 Task: For heading Use Comic Sans MS with brown colour.  font size for heading24,  'Change the font style of data to'Comic Sans MS and font size to 16,  Change the alignment of both headline & data to Align left In the sheet   Promote Sales log   book
Action: Mouse moved to (120, 151)
Screenshot: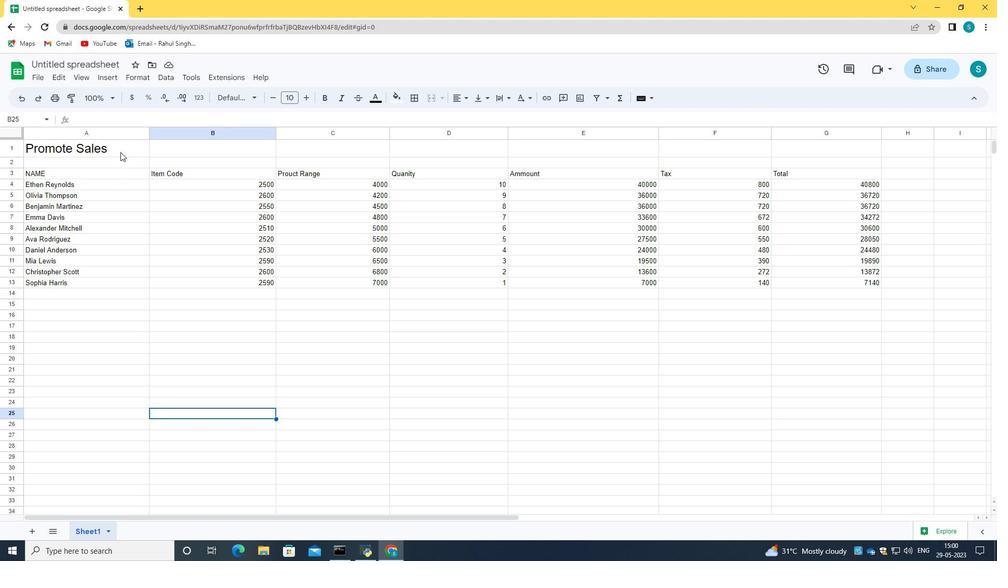 
Action: Mouse pressed left at (120, 151)
Screenshot: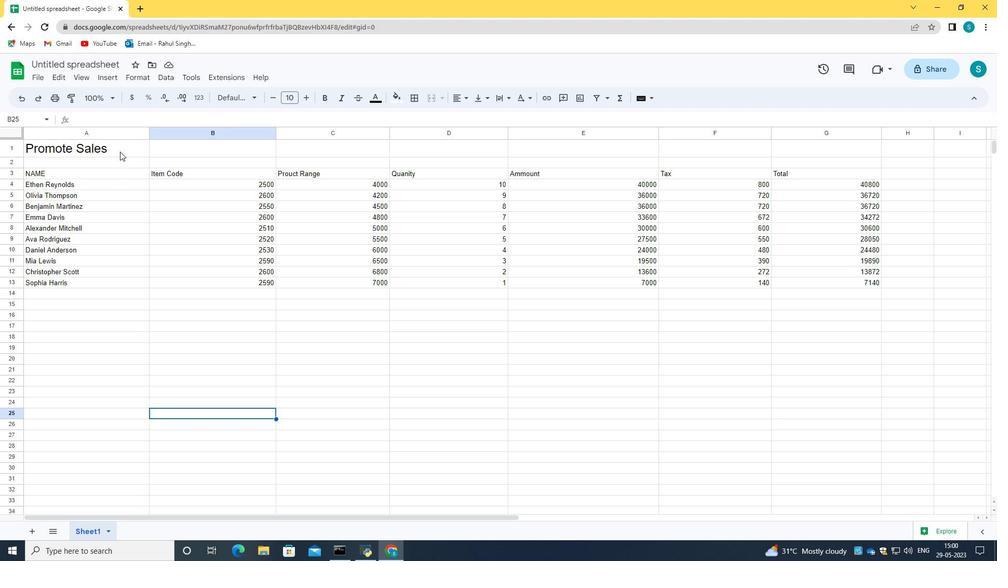 
Action: Mouse moved to (117, 151)
Screenshot: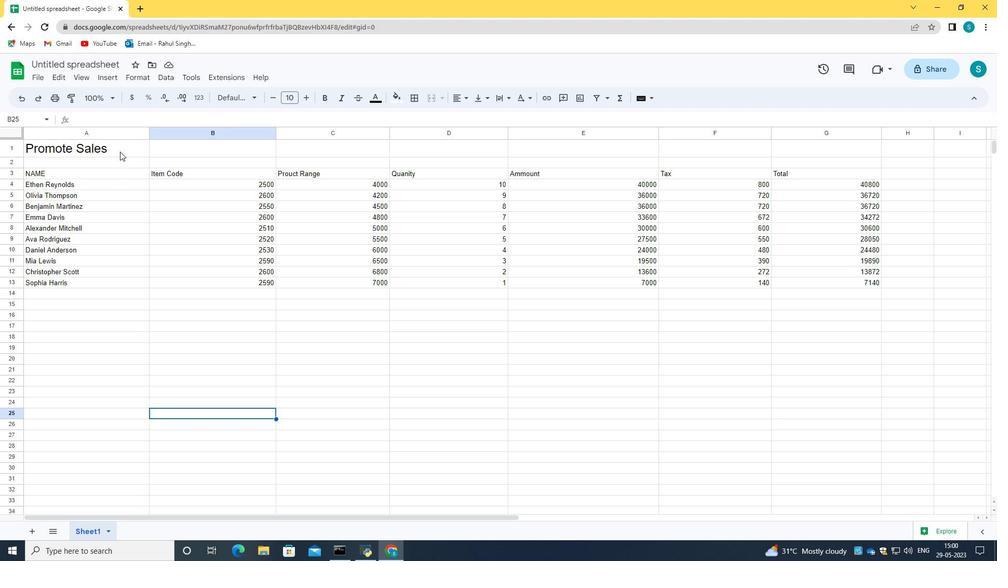 
Action: Mouse pressed left at (117, 151)
Screenshot: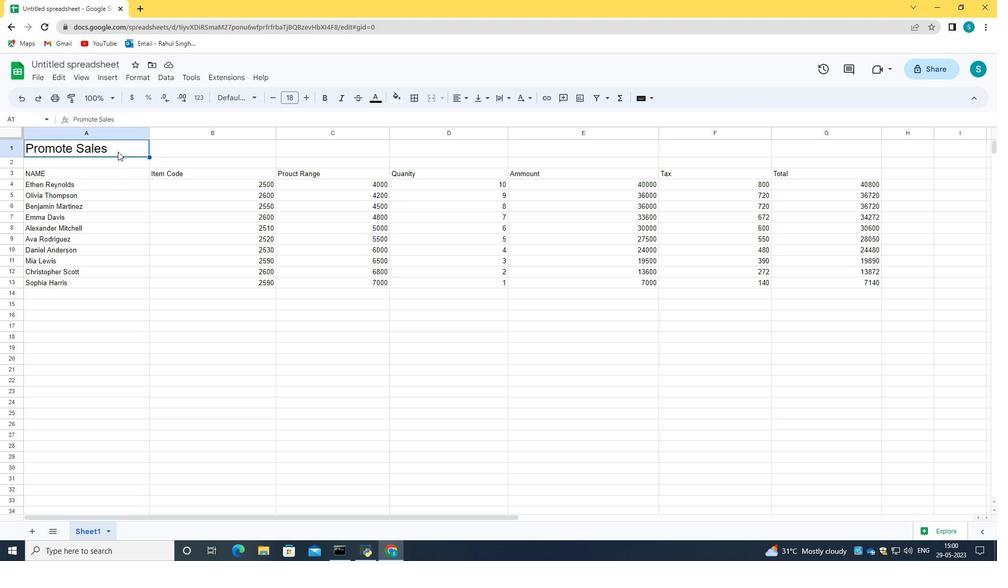 
Action: Mouse moved to (113, 151)
Screenshot: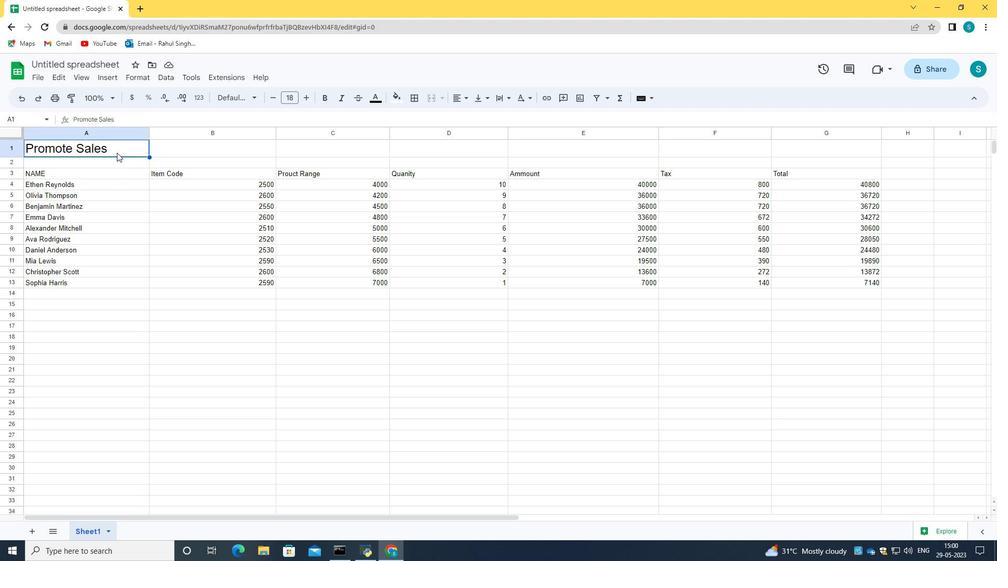 
Action: Mouse pressed left at (113, 151)
Screenshot: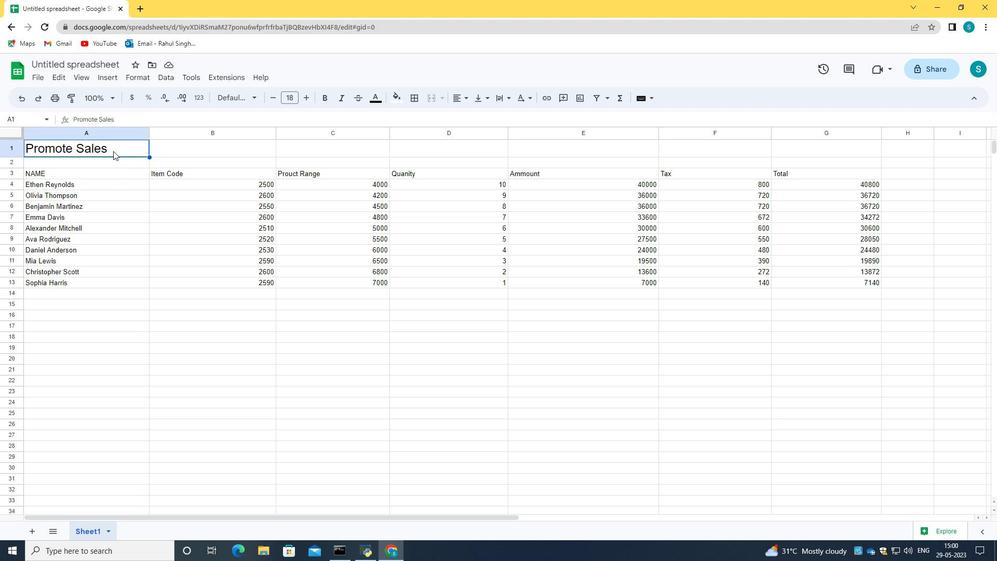 
Action: Mouse moved to (109, 146)
Screenshot: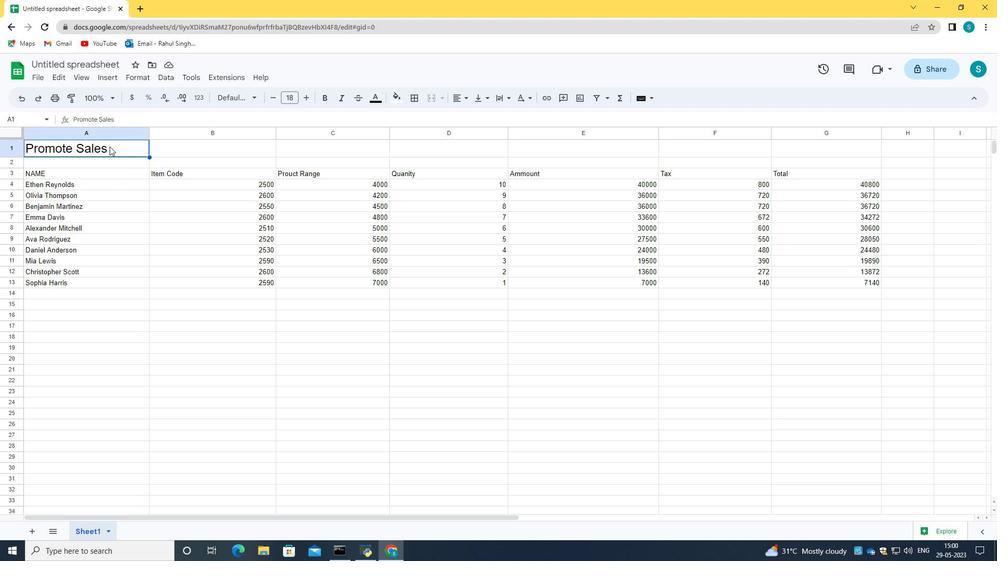 
Action: Mouse pressed left at (109, 146)
Screenshot: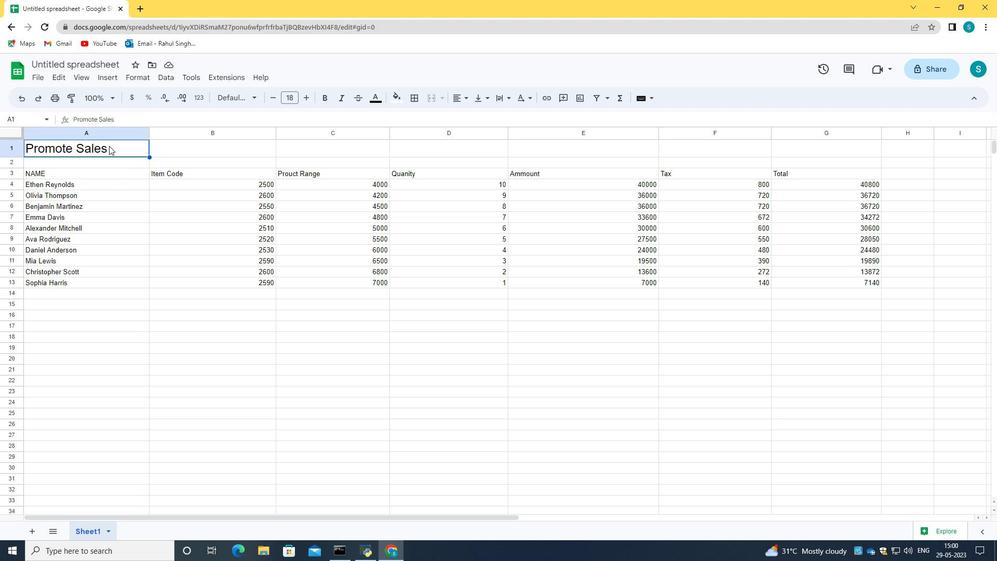 
Action: Mouse moved to (110, 152)
Screenshot: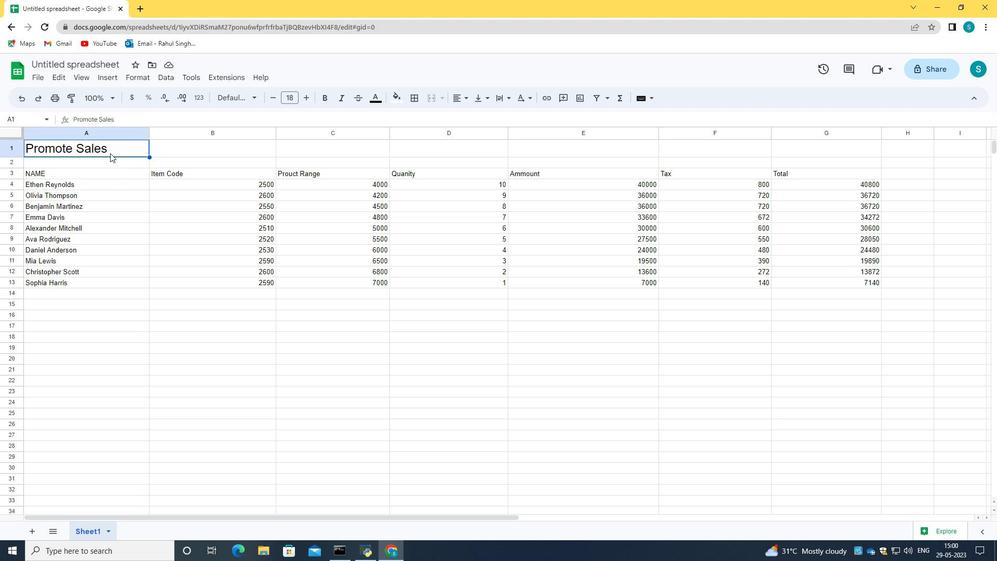 
Action: Mouse pressed left at (110, 152)
Screenshot: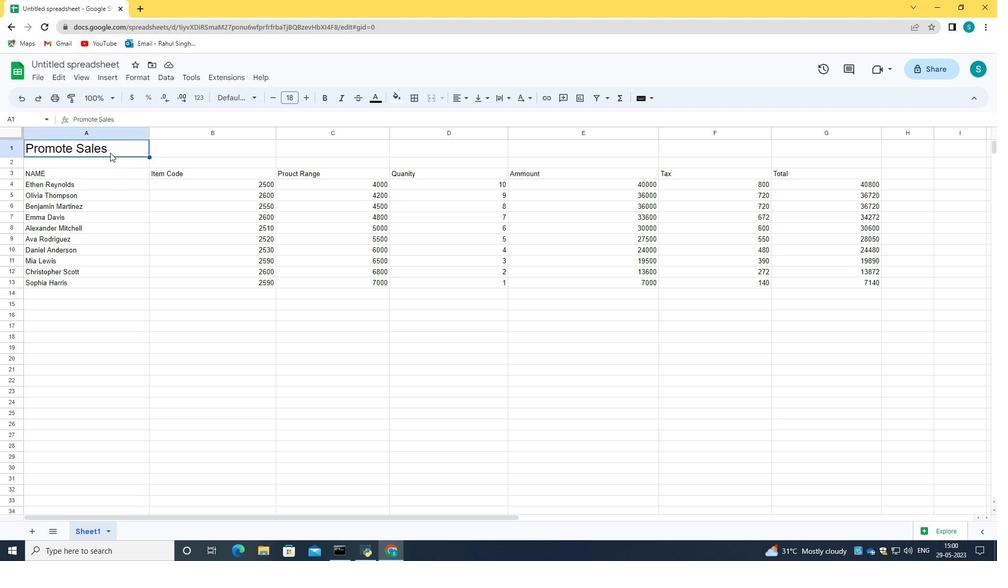 
Action: Mouse moved to (107, 149)
Screenshot: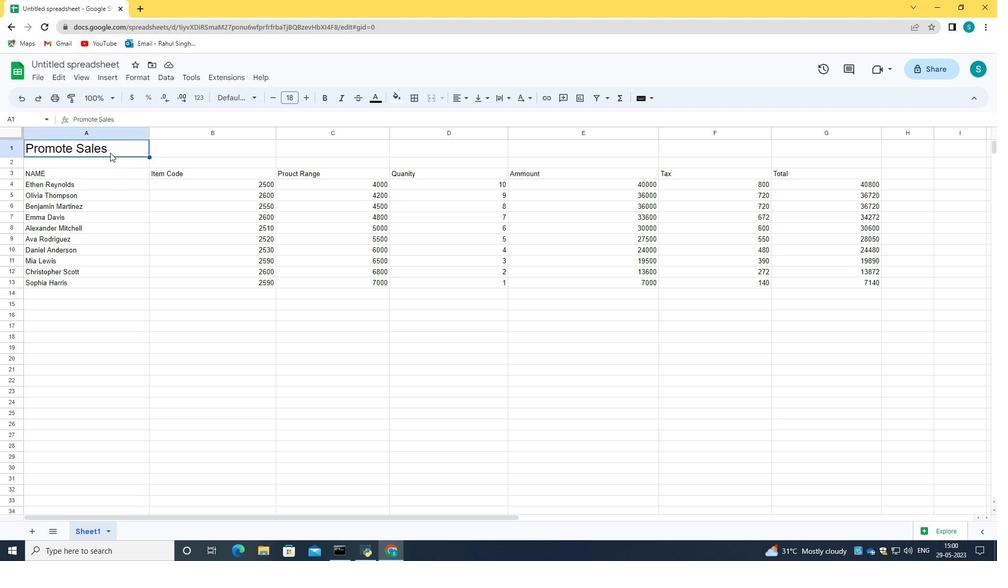 
Action: Mouse pressed left at (107, 149)
Screenshot: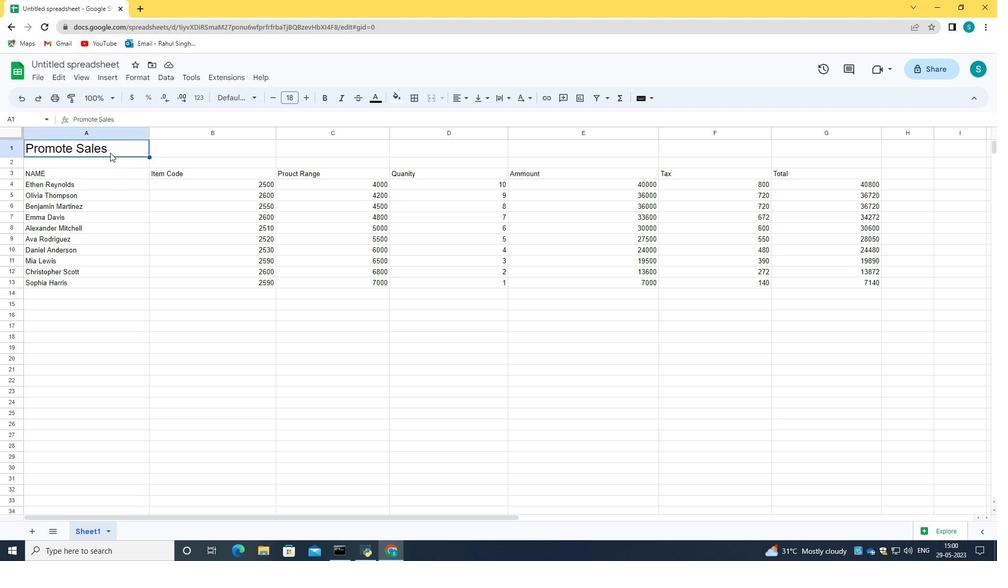 
Action: Mouse moved to (108, 148)
Screenshot: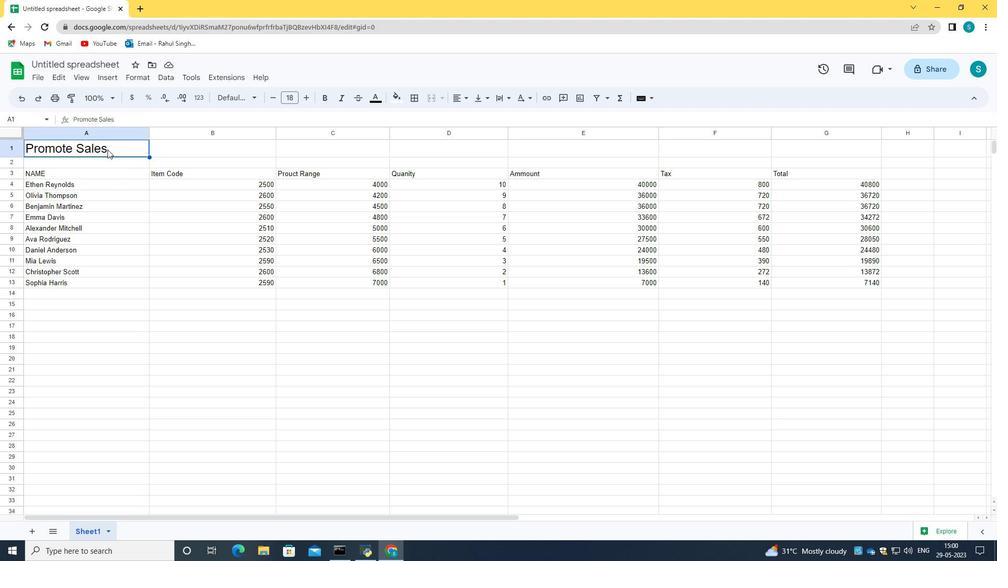 
Action: Mouse pressed left at (108, 148)
Screenshot: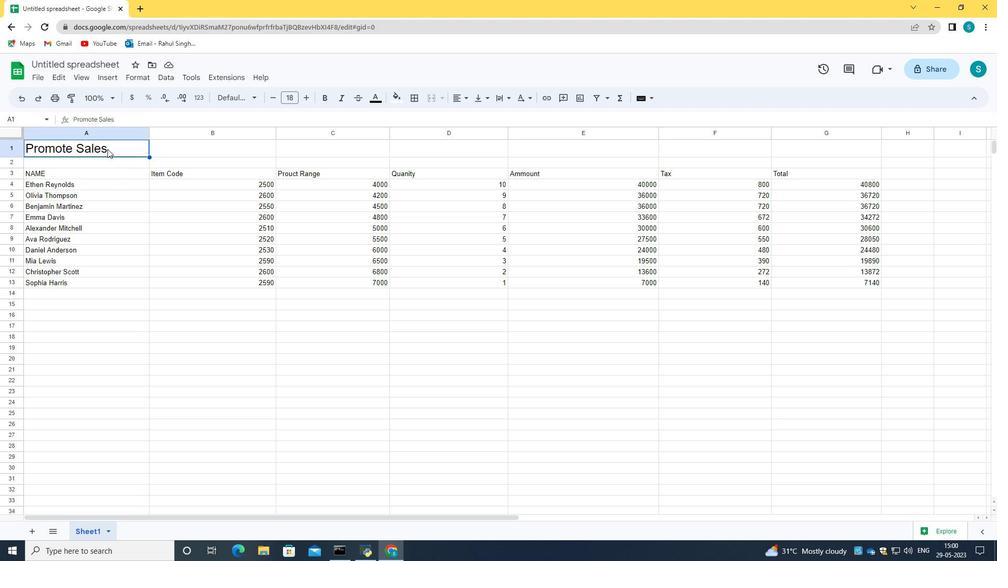 
Action: Mouse moved to (113, 148)
Screenshot: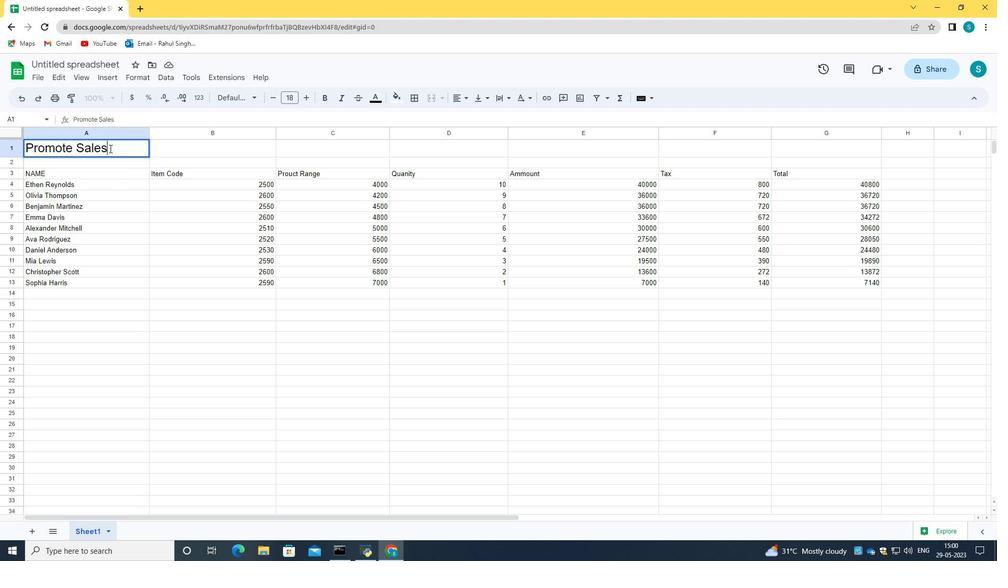 
Action: Mouse pressed left at (113, 148)
Screenshot: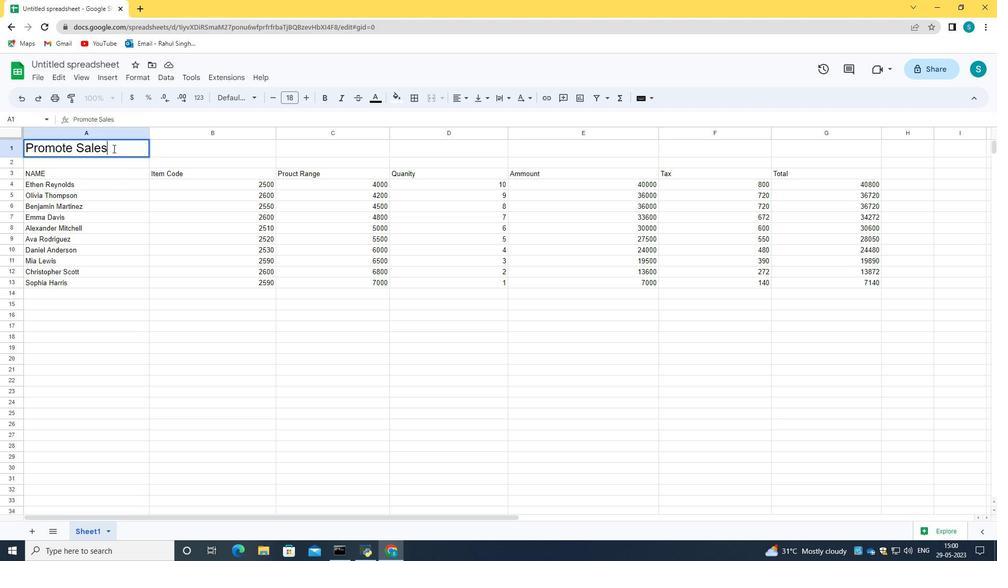 
Action: Mouse moved to (237, 94)
Screenshot: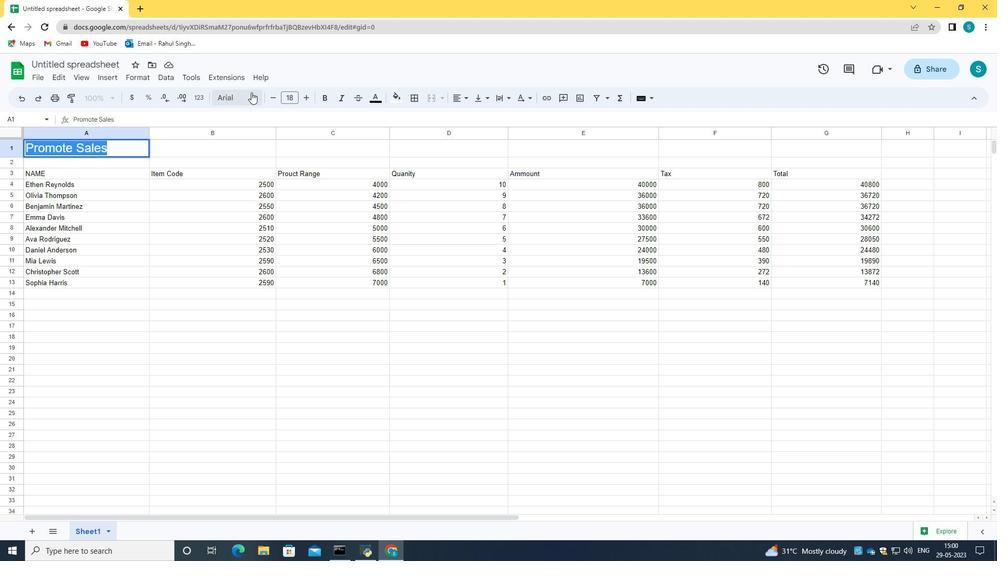 
Action: Mouse pressed left at (237, 94)
Screenshot: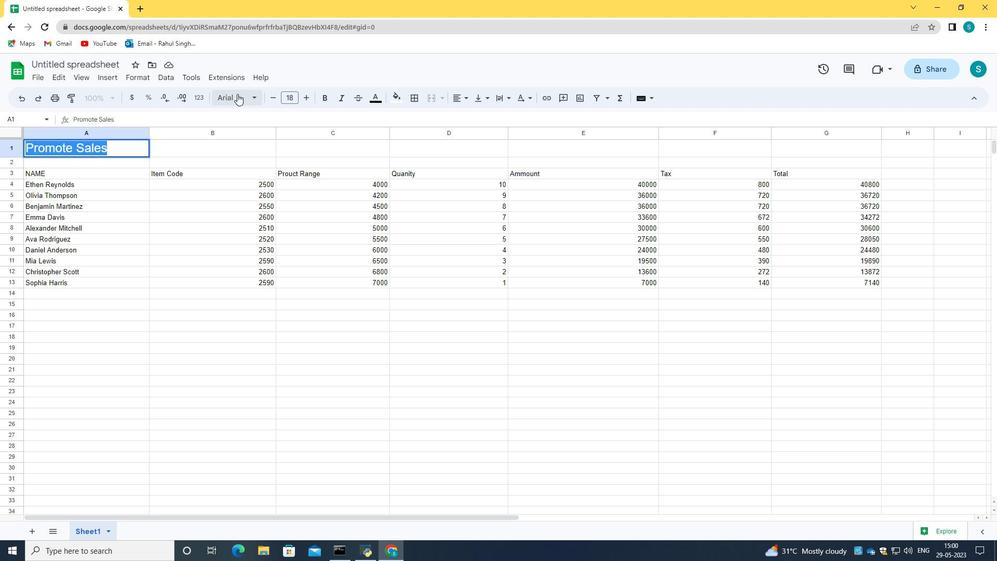 
Action: Mouse moved to (256, 327)
Screenshot: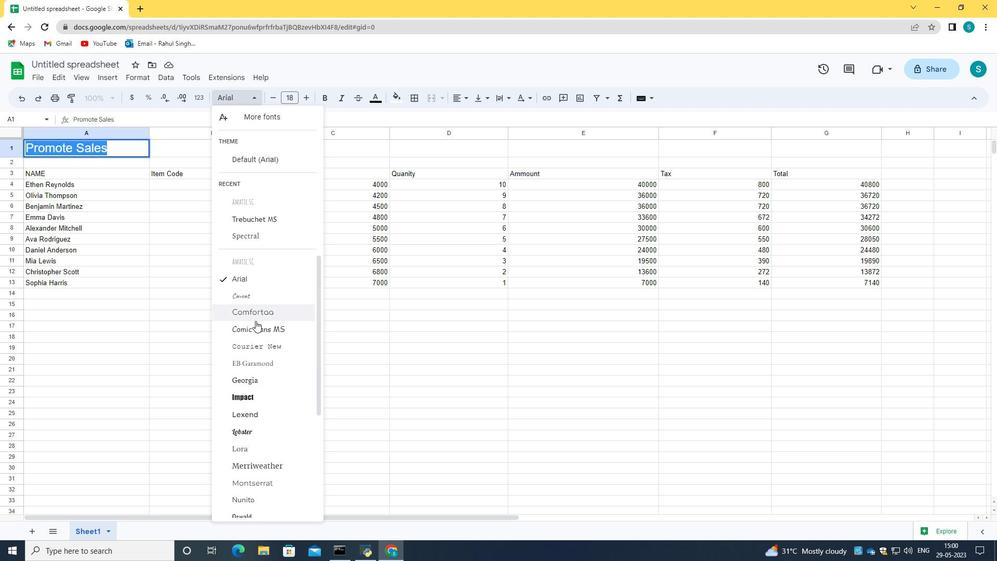 
Action: Mouse pressed left at (256, 327)
Screenshot: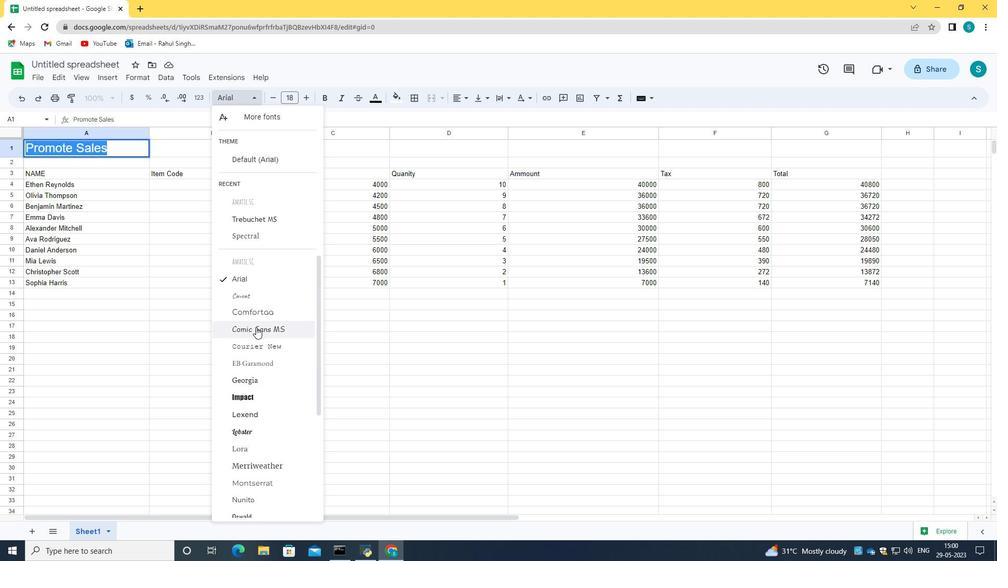 
Action: Mouse moved to (374, 103)
Screenshot: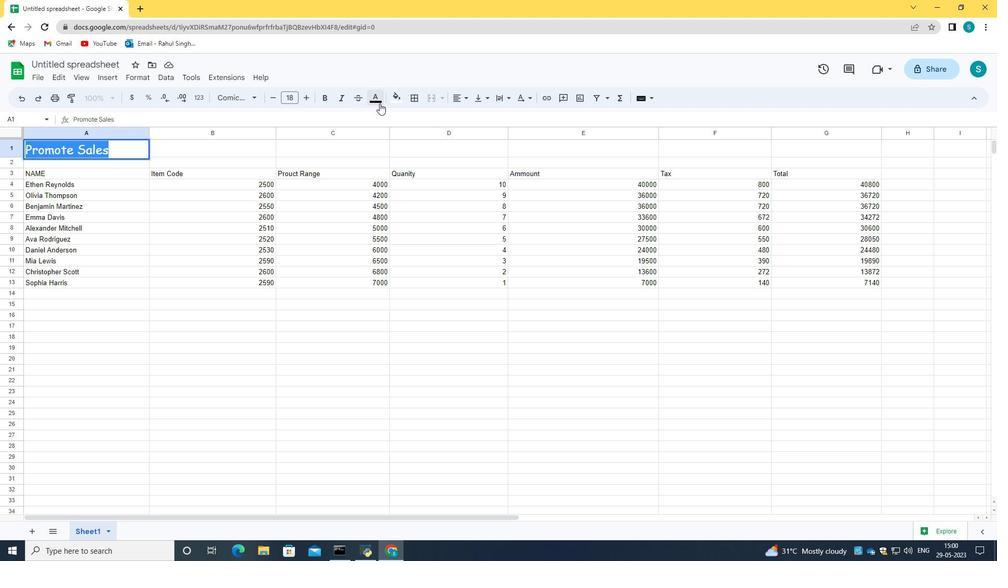 
Action: Mouse pressed left at (374, 103)
Screenshot: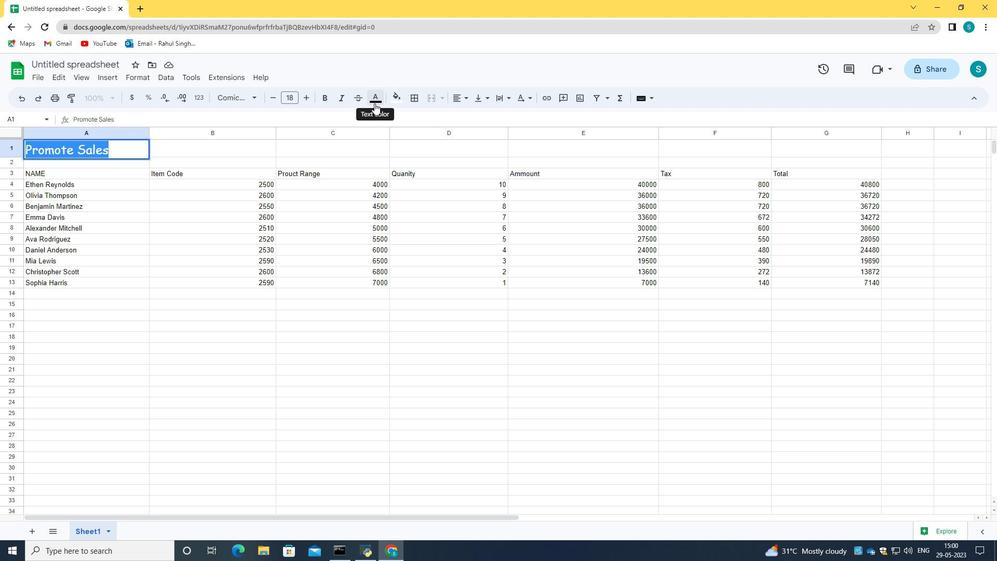 
Action: Mouse moved to (395, 267)
Screenshot: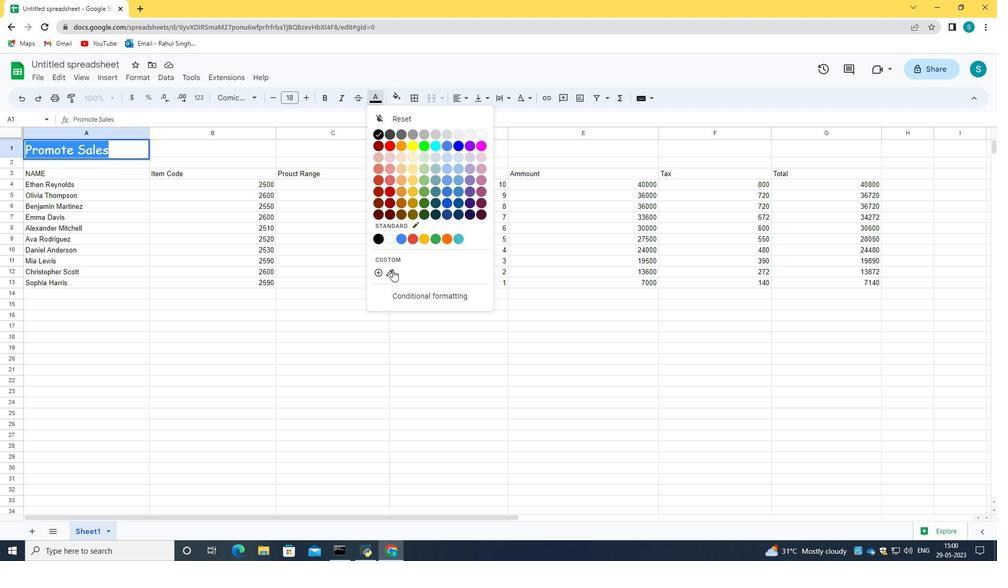 
Action: Mouse pressed left at (395, 267)
Screenshot: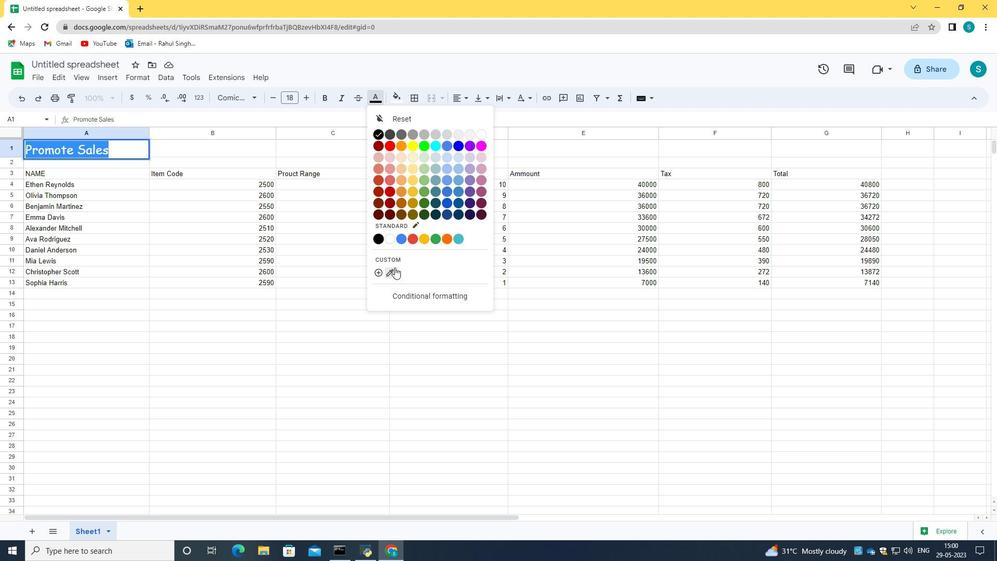 
Action: Mouse moved to (382, 101)
Screenshot: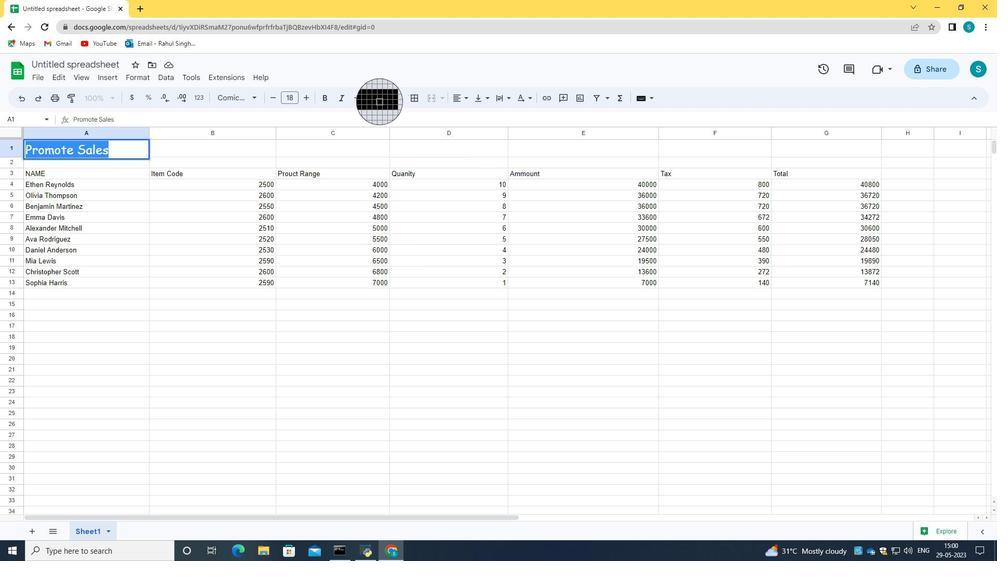 
Action: Mouse pressed left at (382, 101)
Screenshot: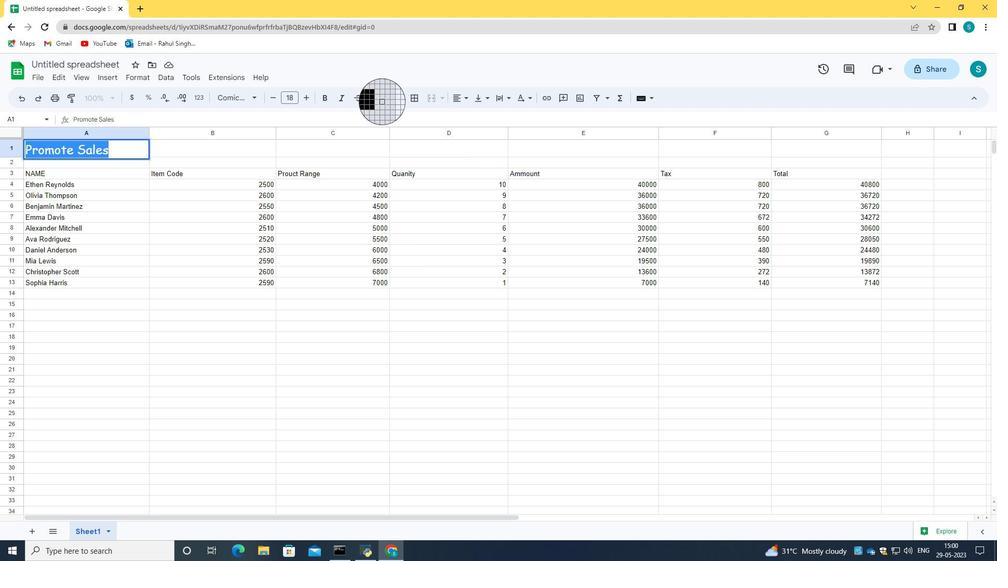 
Action: Mouse moved to (376, 99)
Screenshot: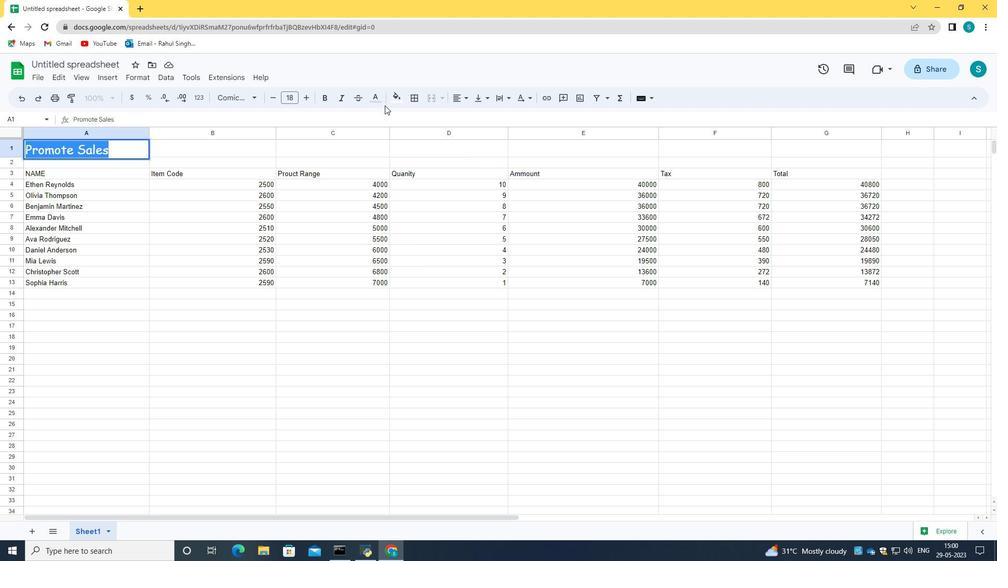
Action: Mouse pressed left at (376, 99)
Screenshot: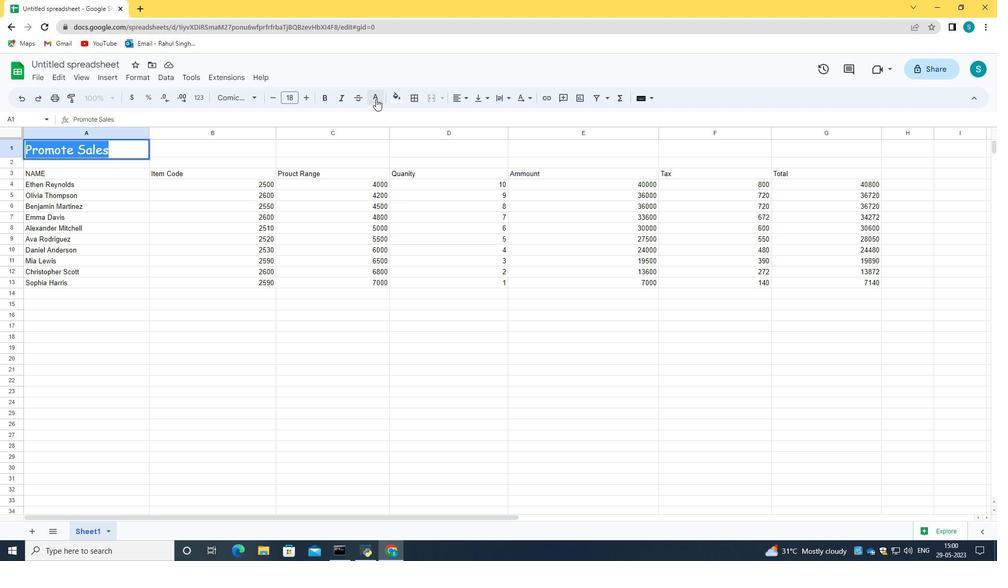 
Action: Mouse moved to (414, 225)
Screenshot: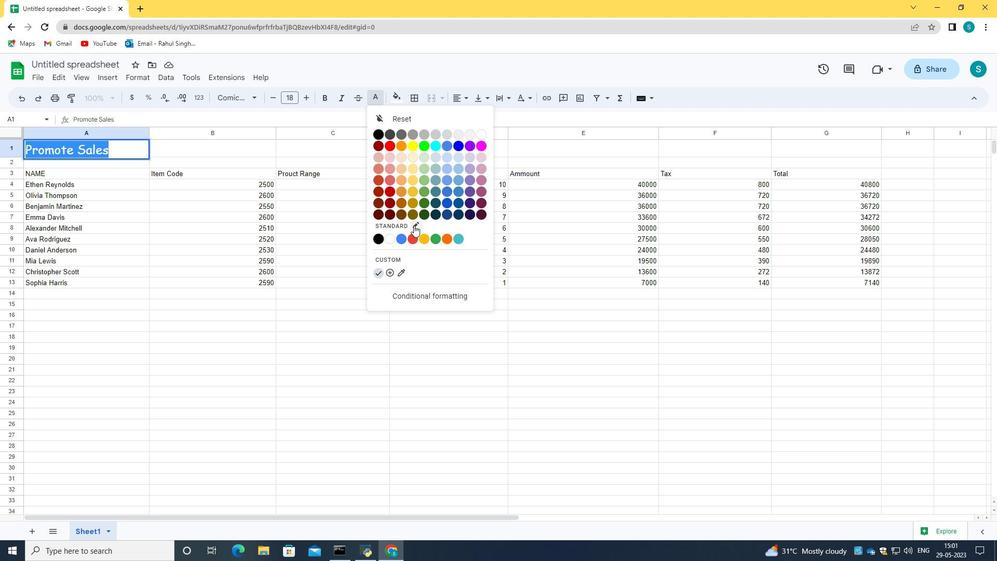 
Action: Mouse pressed left at (414, 225)
Screenshot: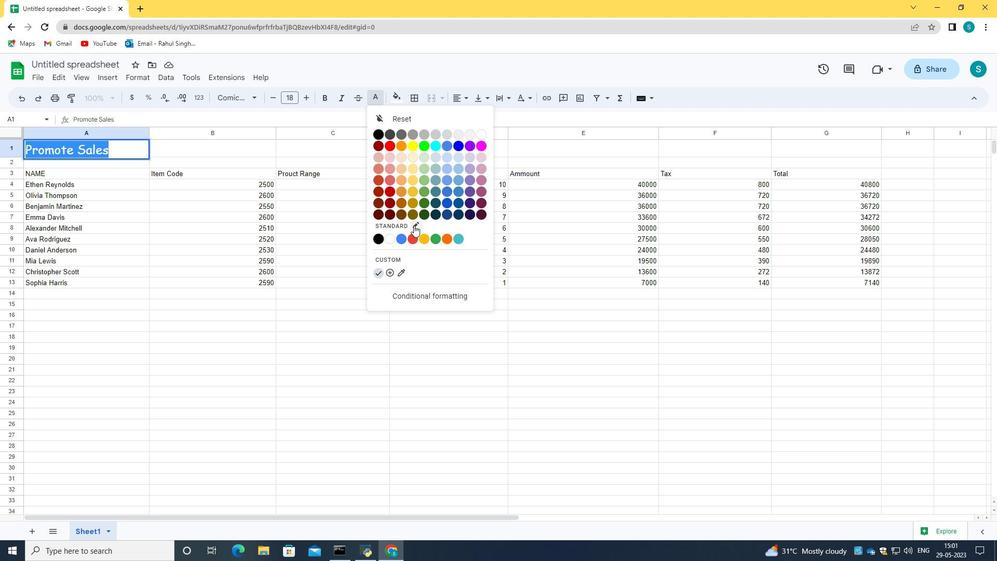 
Action: Mouse moved to (372, 98)
Screenshot: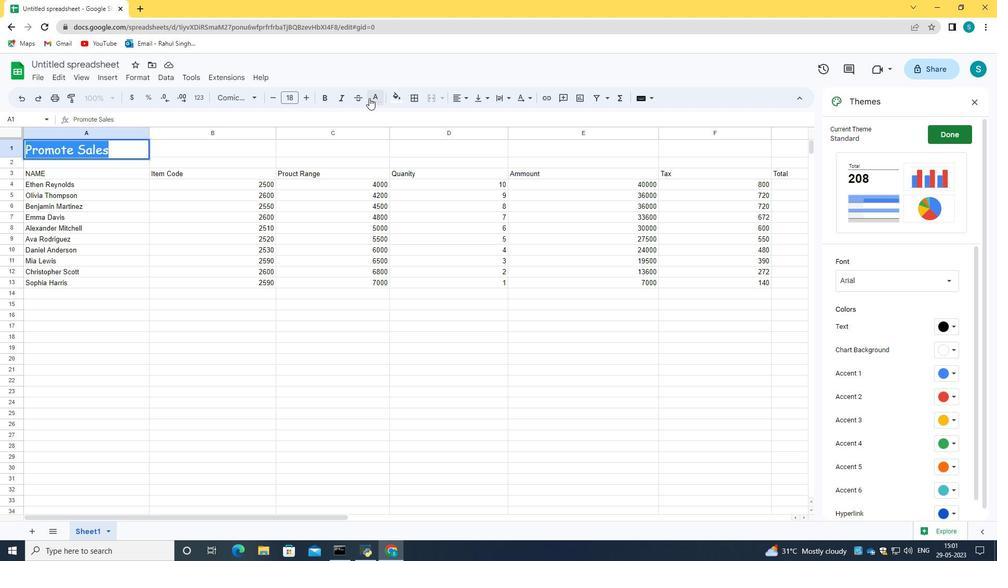
Action: Mouse pressed left at (372, 98)
Screenshot: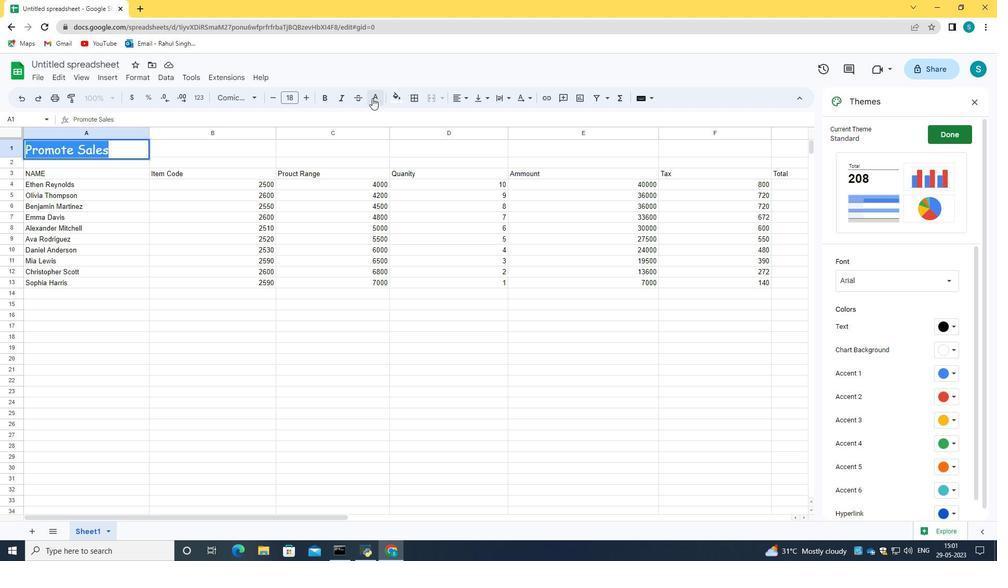 
Action: Mouse moved to (380, 146)
Screenshot: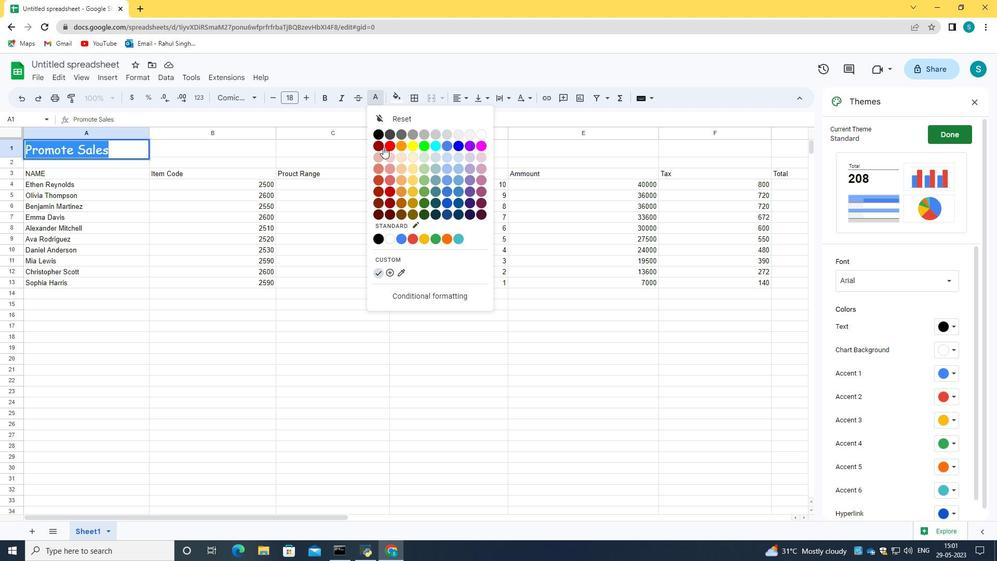 
Action: Mouse pressed left at (380, 146)
Screenshot: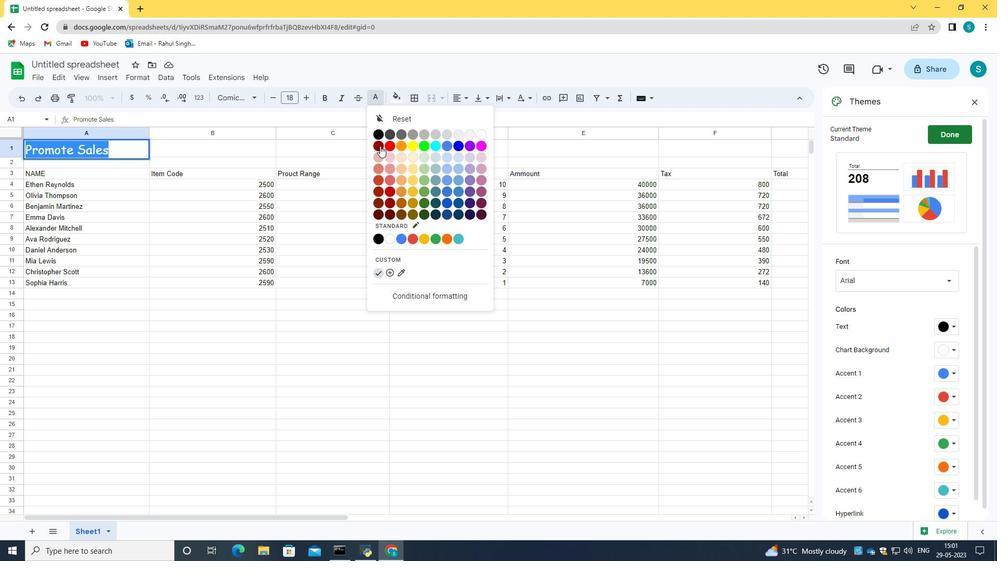 
Action: Mouse moved to (261, 154)
Screenshot: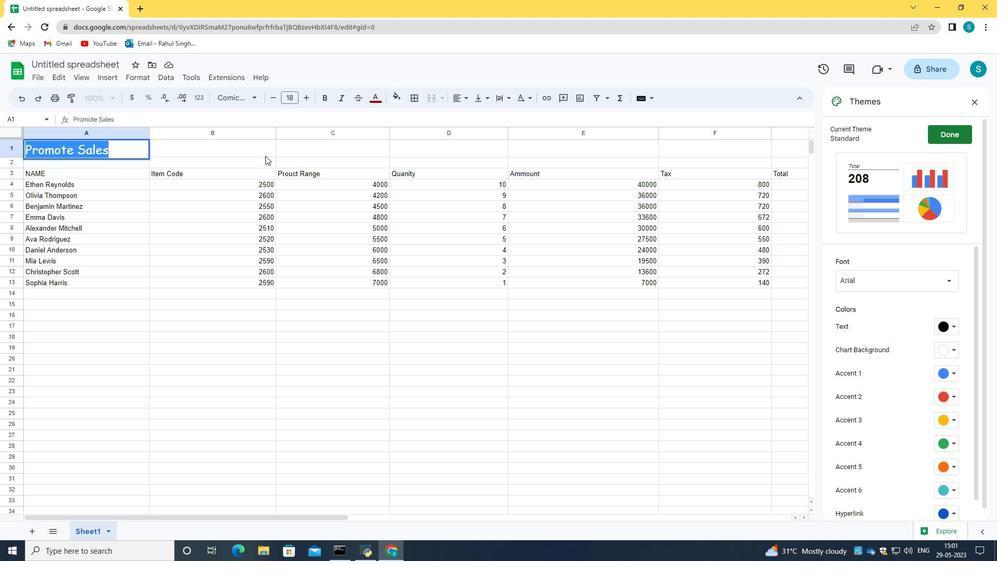 
Action: Mouse pressed left at (261, 154)
Screenshot: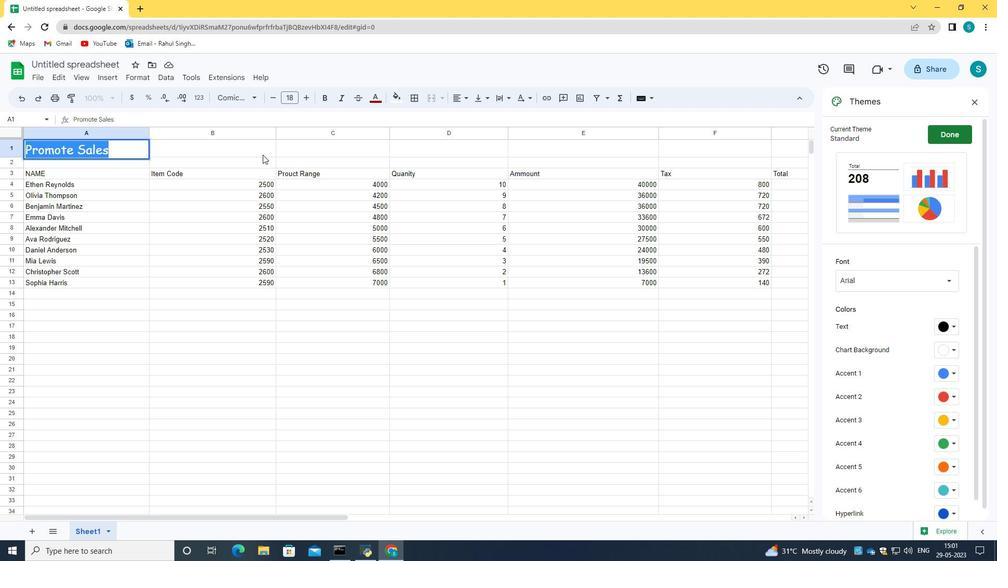 
Action: Mouse moved to (122, 148)
Screenshot: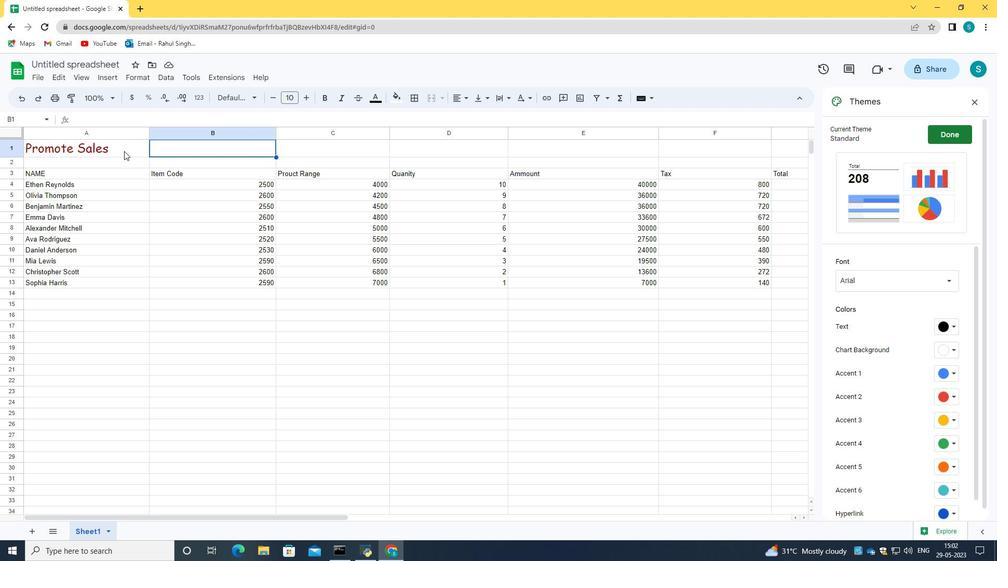 
Action: Mouse pressed left at (122, 148)
Screenshot: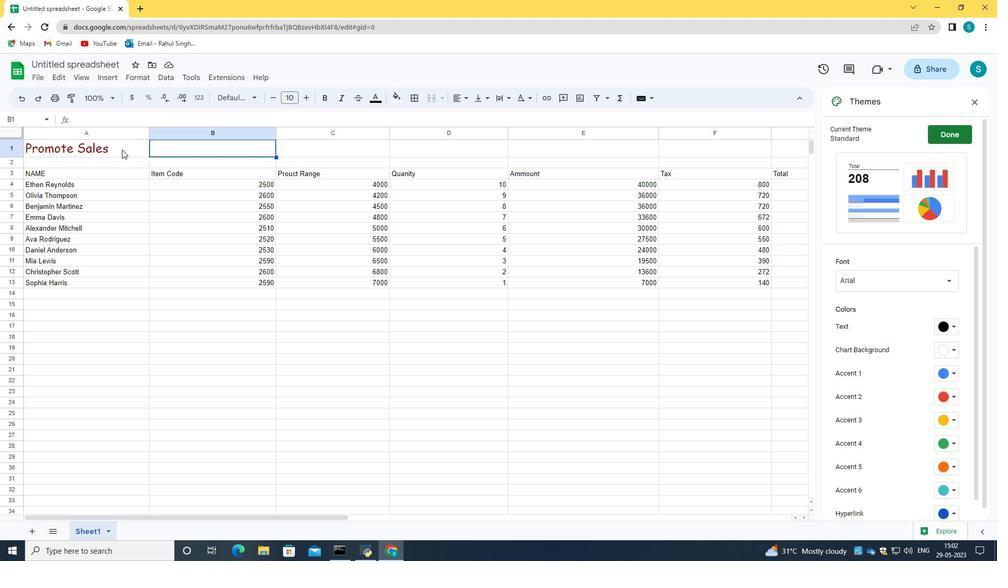 
Action: Mouse pressed left at (122, 148)
Screenshot: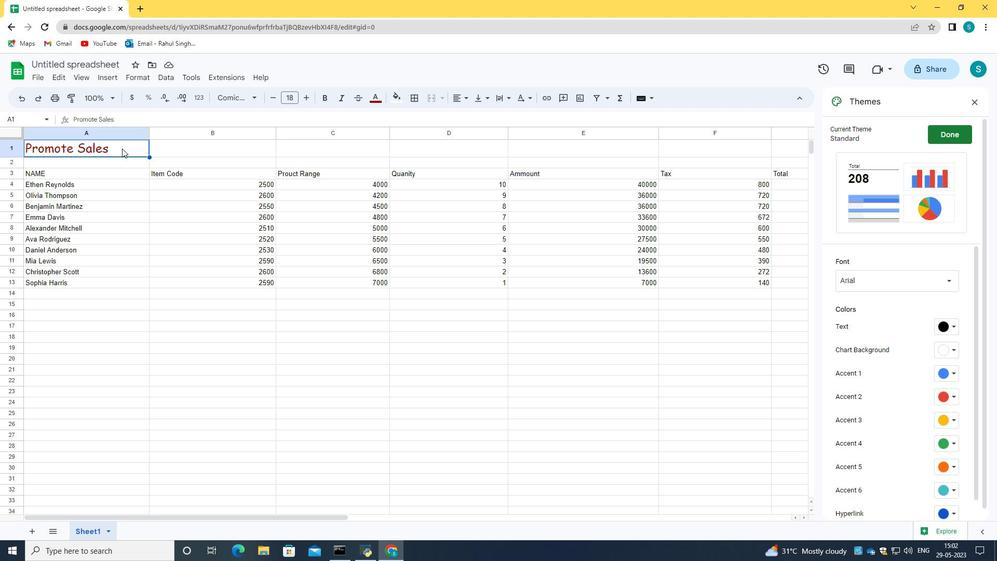 
Action: Mouse moved to (122, 148)
Screenshot: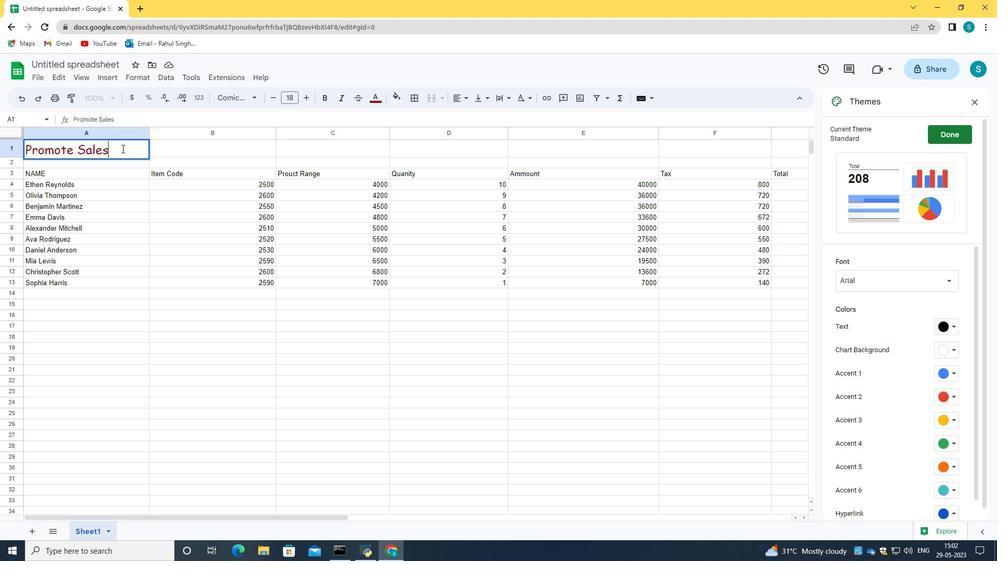 
Action: Mouse pressed left at (122, 148)
Screenshot: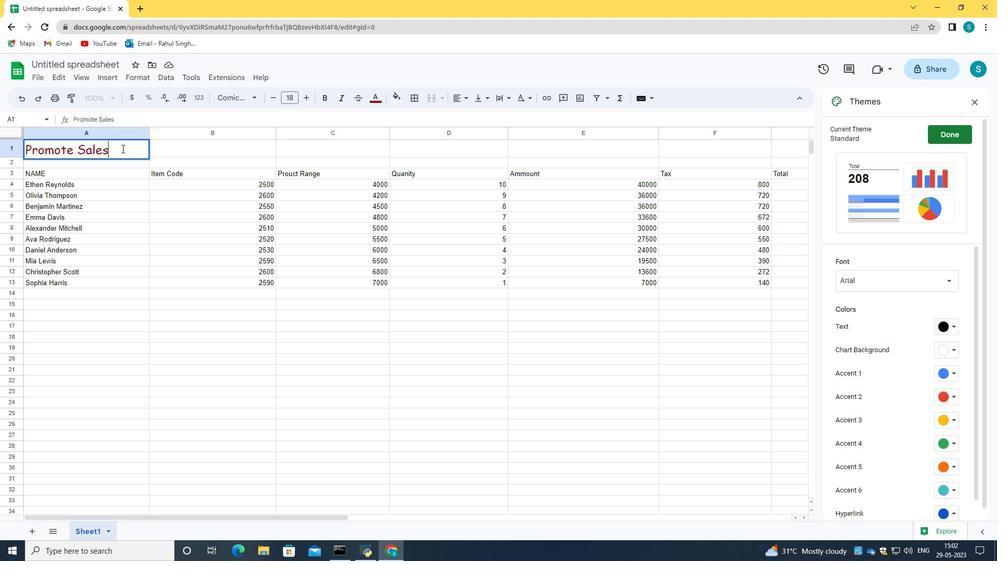 
Action: Mouse moved to (309, 95)
Screenshot: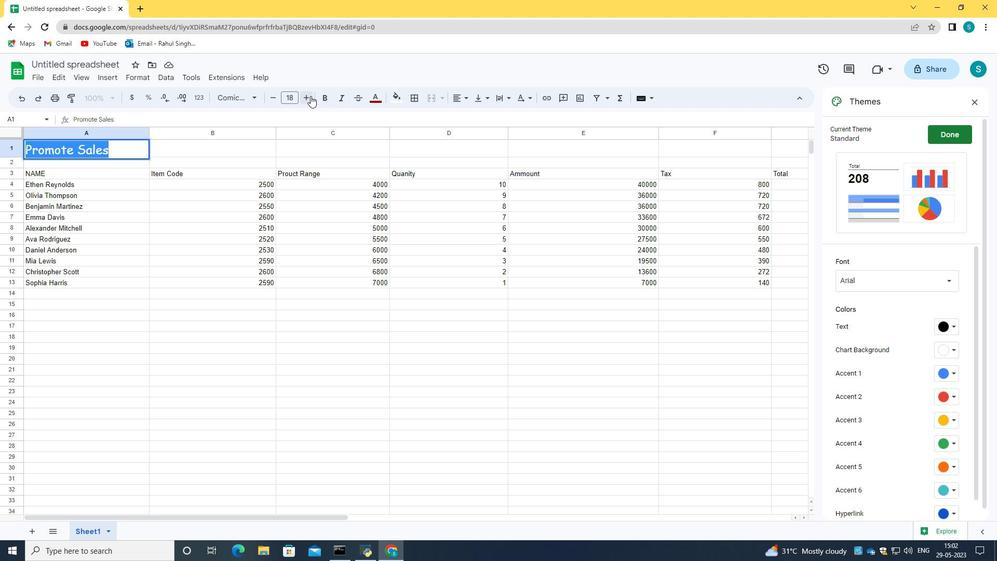 
Action: Mouse pressed left at (309, 95)
Screenshot: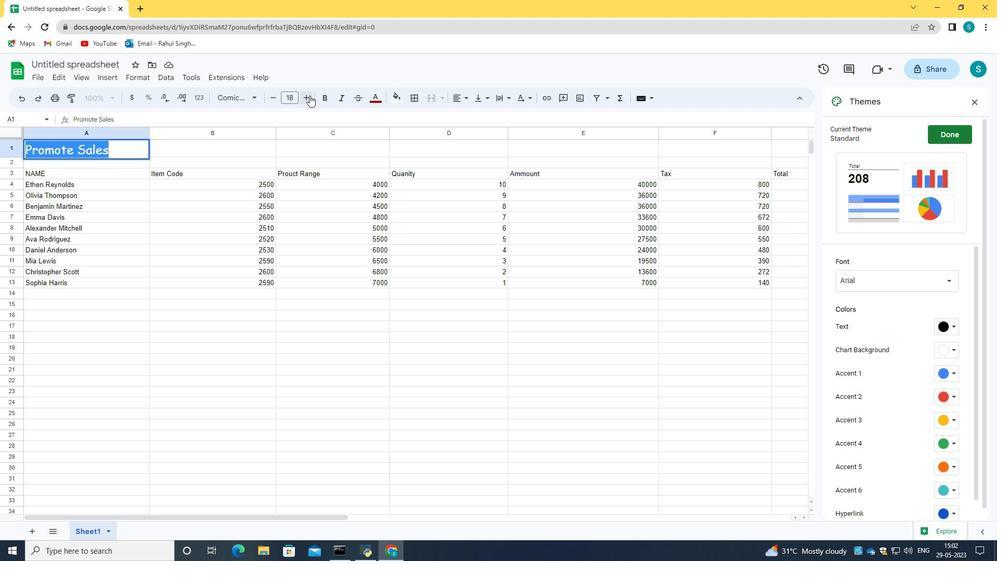 
Action: Mouse pressed left at (309, 95)
Screenshot: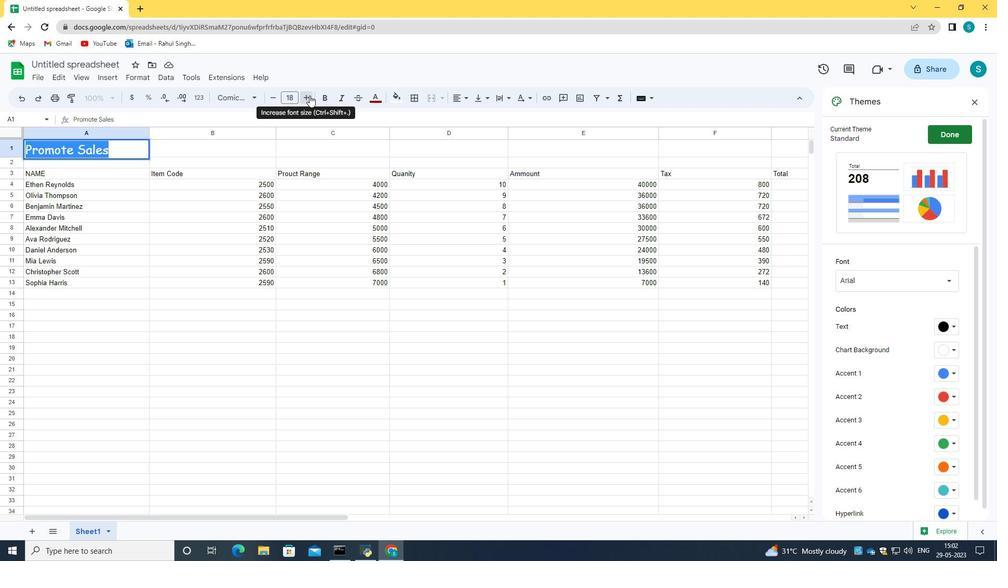 
Action: Mouse pressed left at (309, 95)
Screenshot: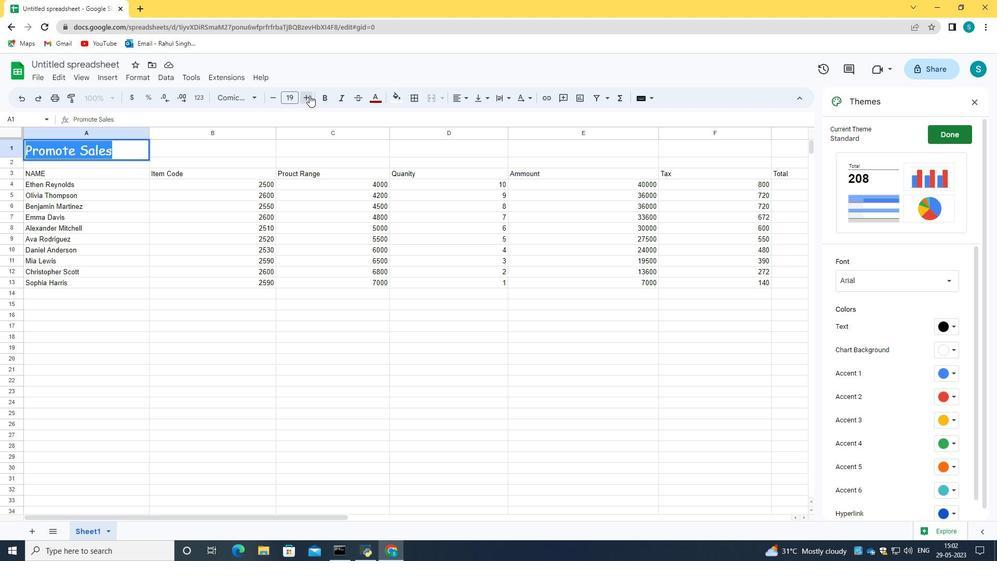 
Action: Mouse pressed left at (309, 95)
Screenshot: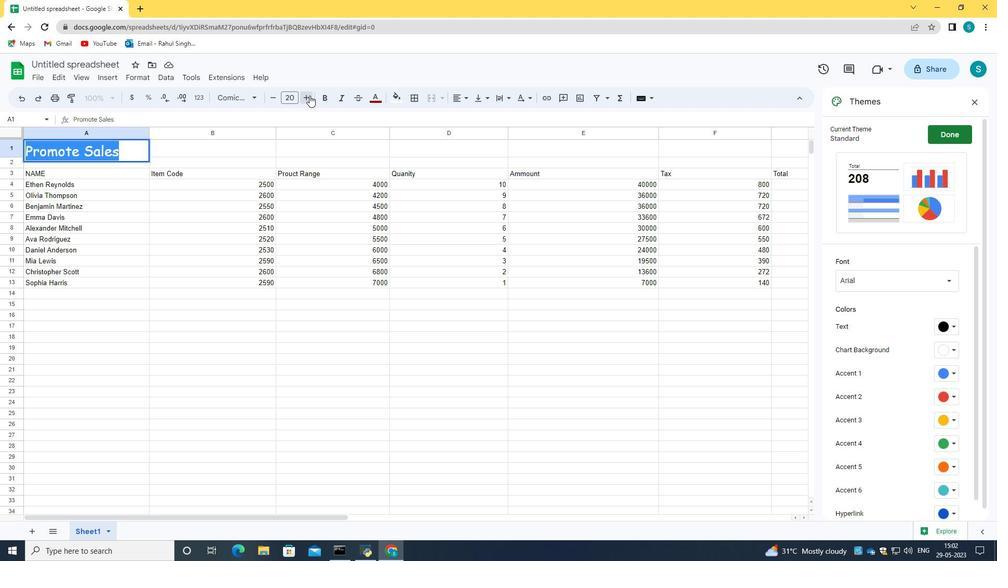 
Action: Mouse pressed left at (309, 95)
Screenshot: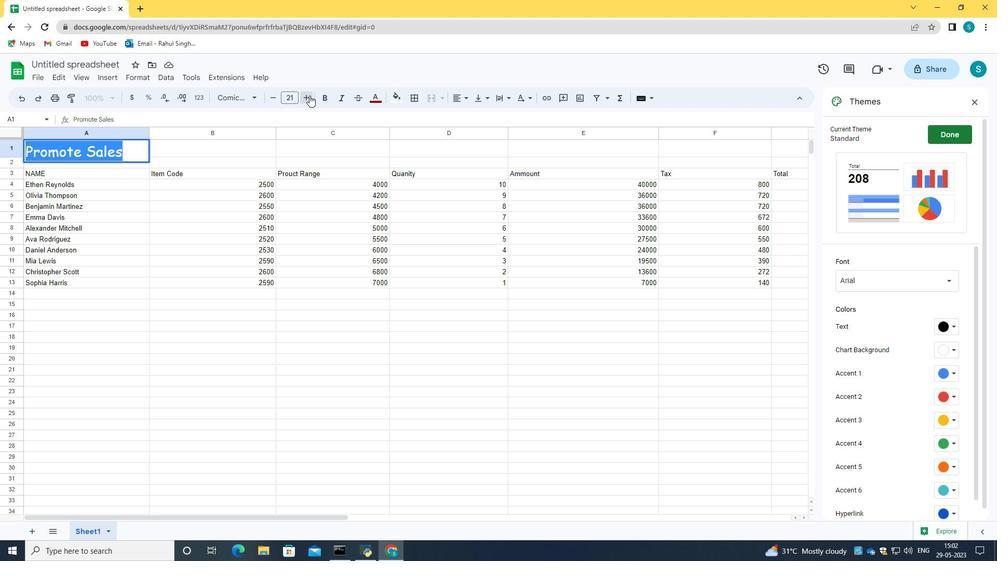 
Action: Mouse pressed left at (309, 95)
Screenshot: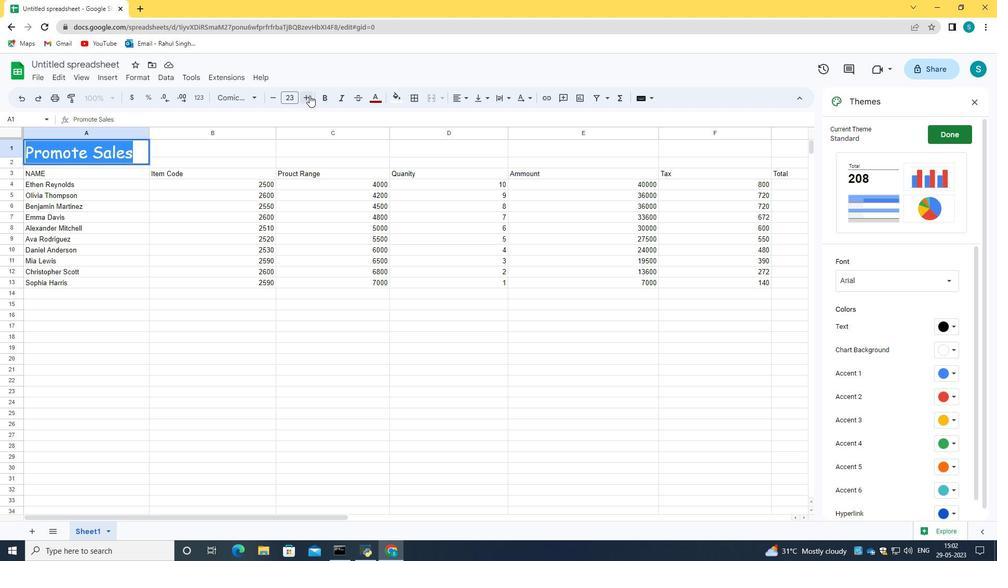
Action: Mouse moved to (79, 174)
Screenshot: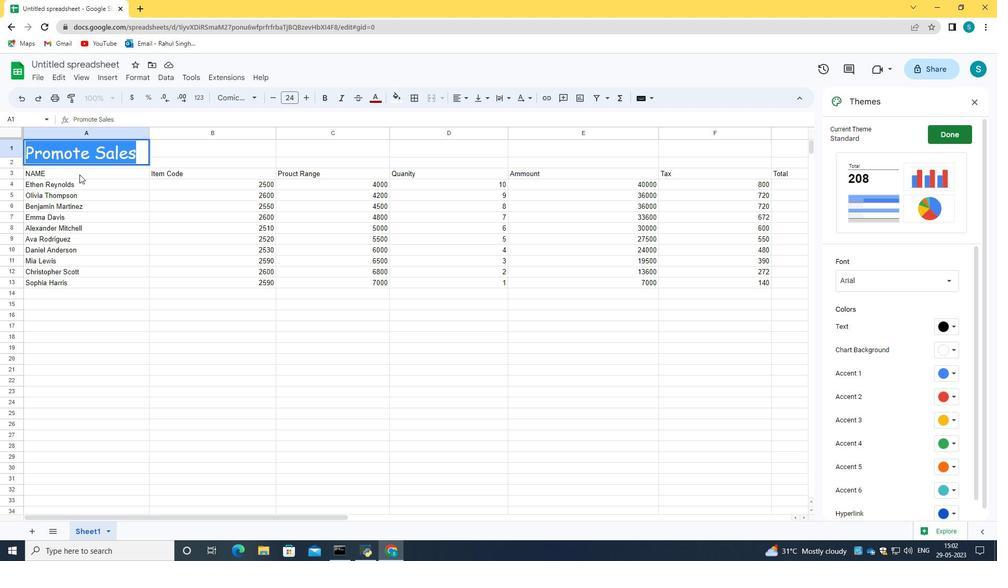 
Action: Mouse pressed left at (79, 174)
Screenshot: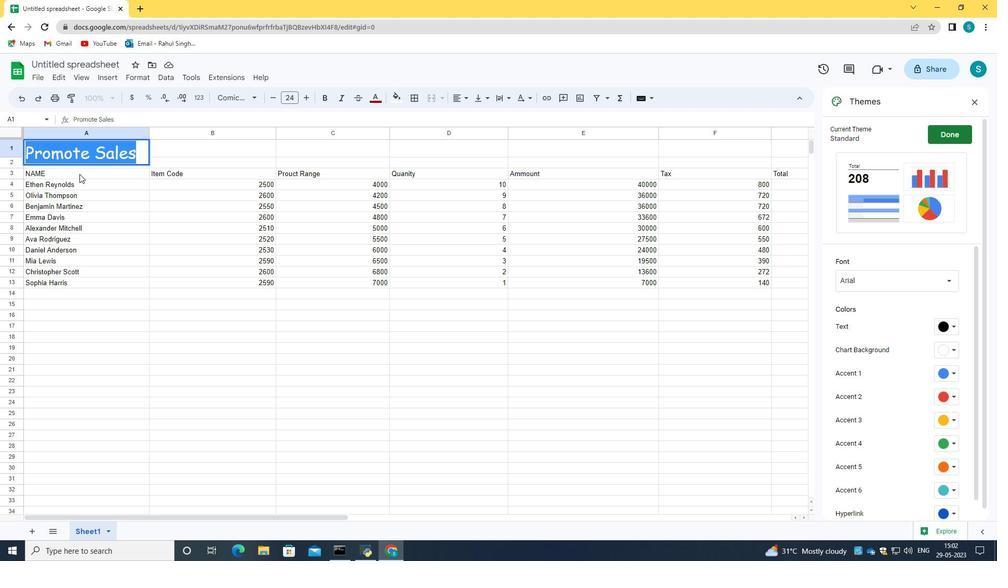 
Action: Mouse moved to (23, 174)
Screenshot: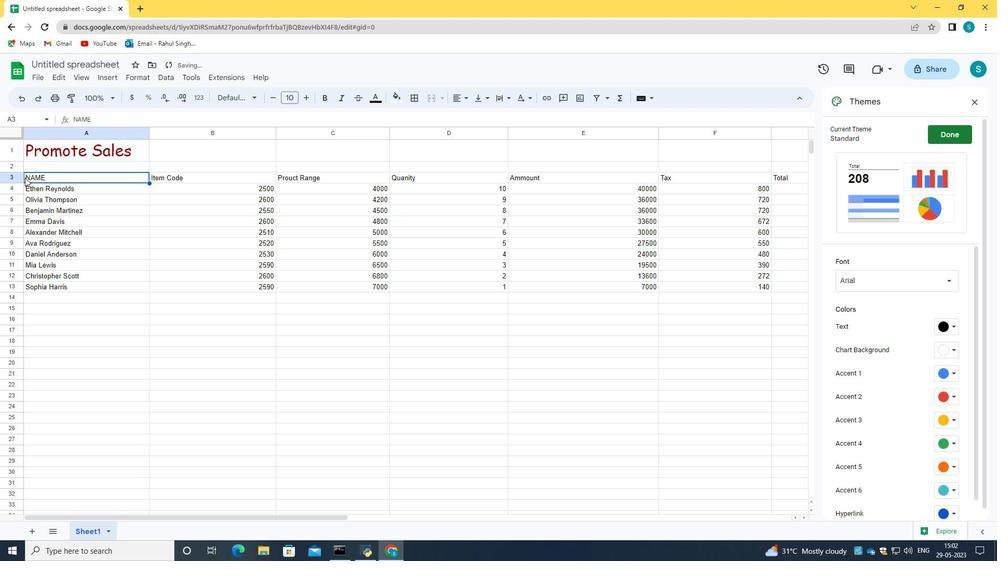 
Action: Mouse pressed left at (23, 174)
Screenshot: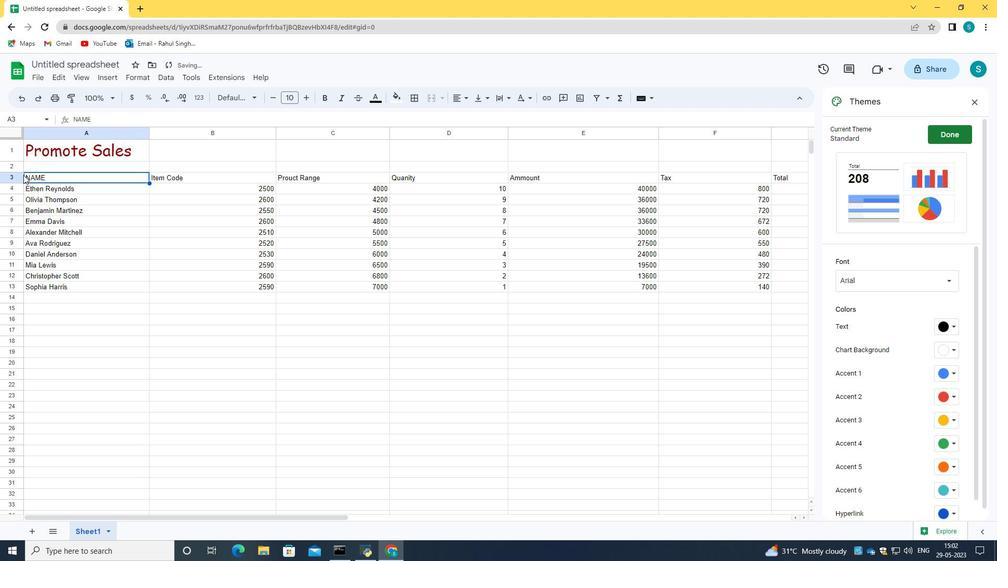 
Action: Mouse moved to (257, 100)
Screenshot: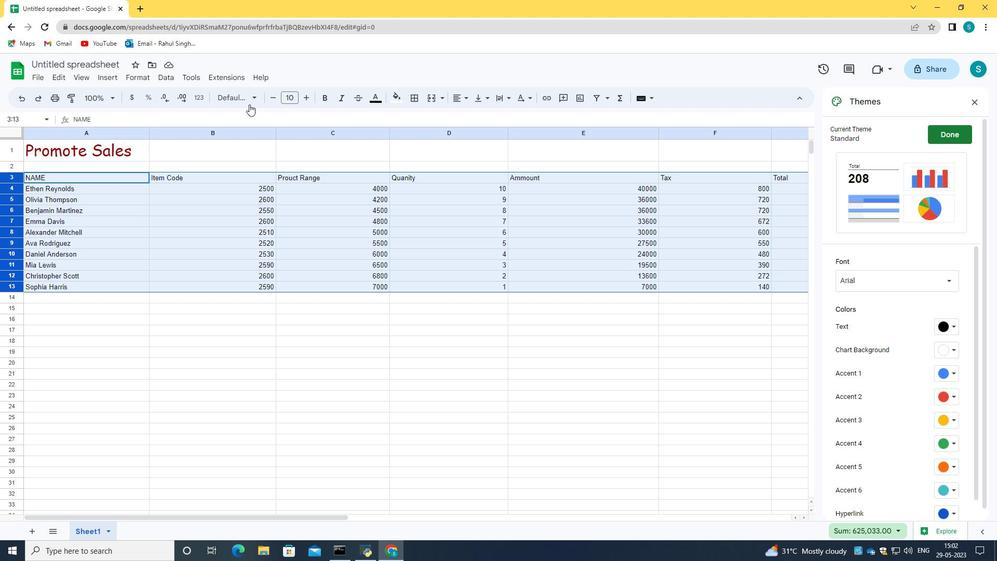 
Action: Mouse pressed left at (257, 100)
Screenshot: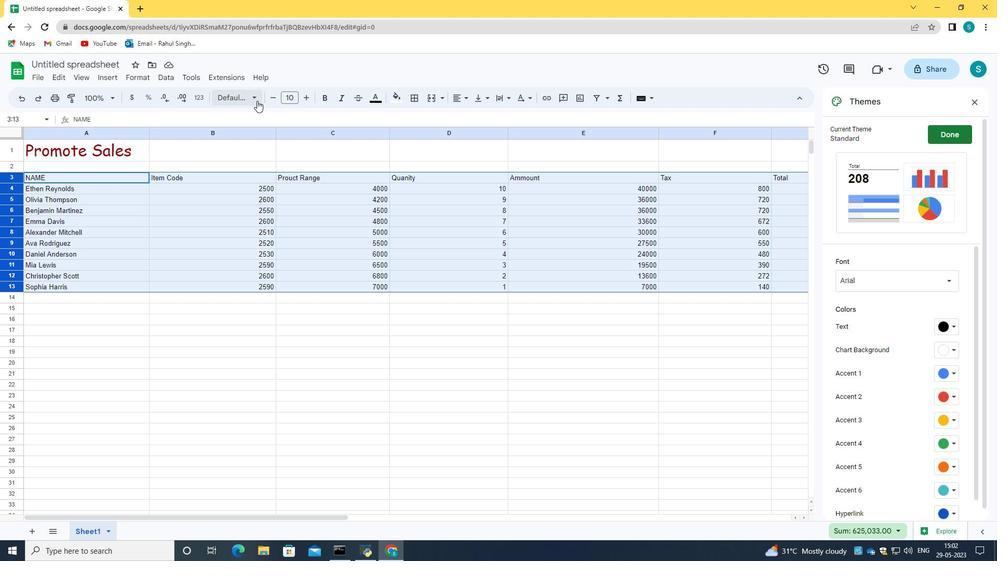 
Action: Mouse moved to (268, 205)
Screenshot: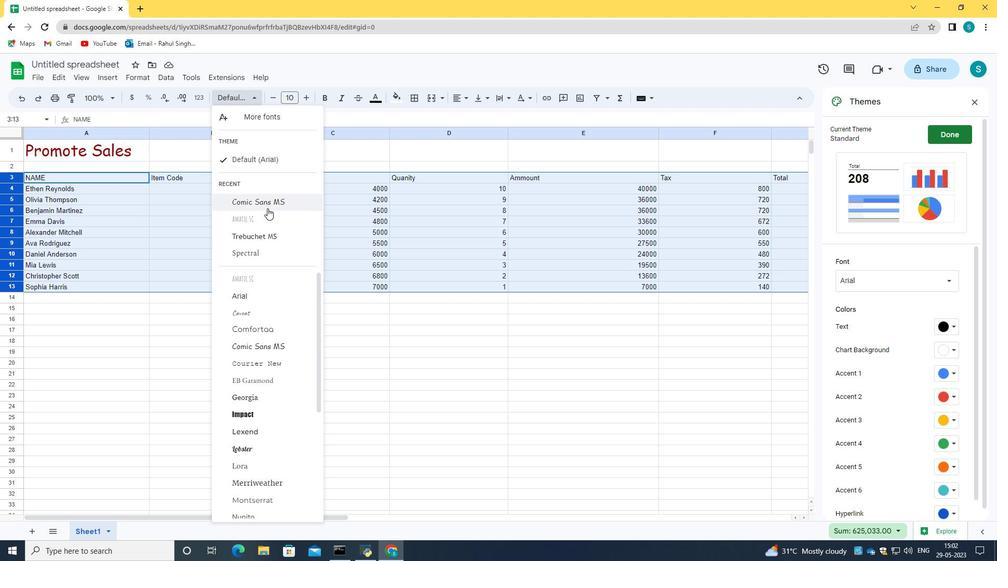 
Action: Mouse pressed left at (268, 205)
Screenshot: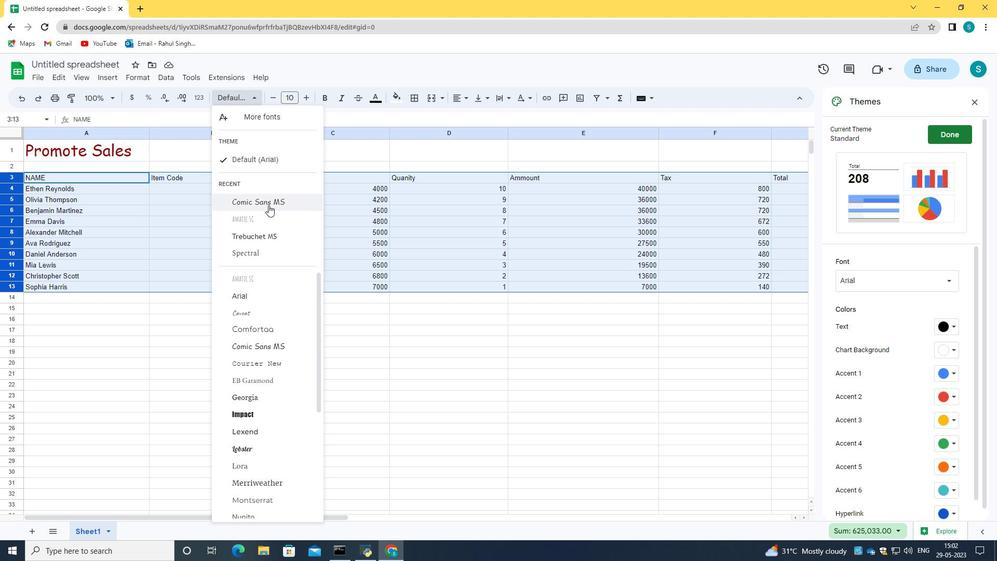 
Action: Mouse moved to (305, 99)
Screenshot: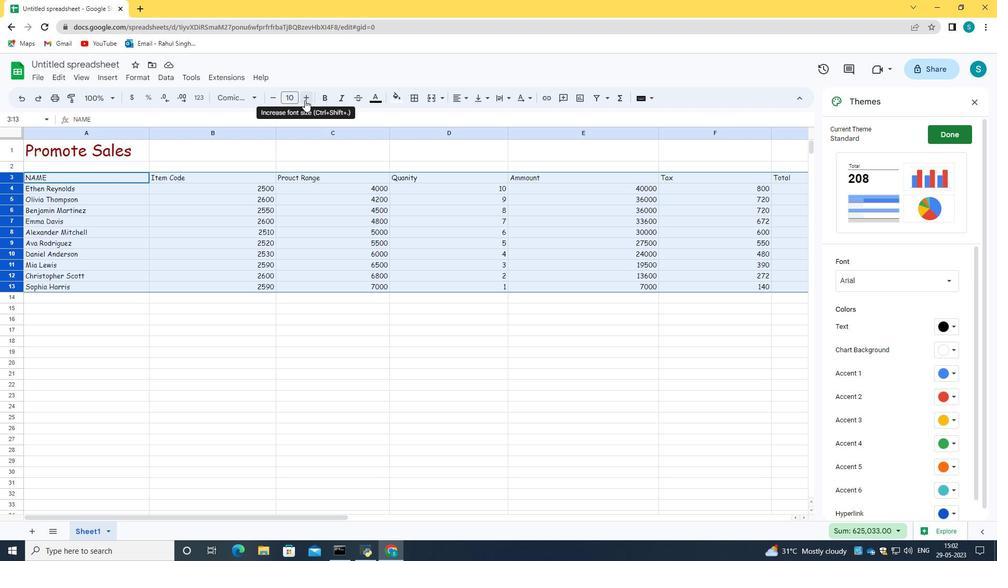 
Action: Mouse pressed left at (305, 99)
Screenshot: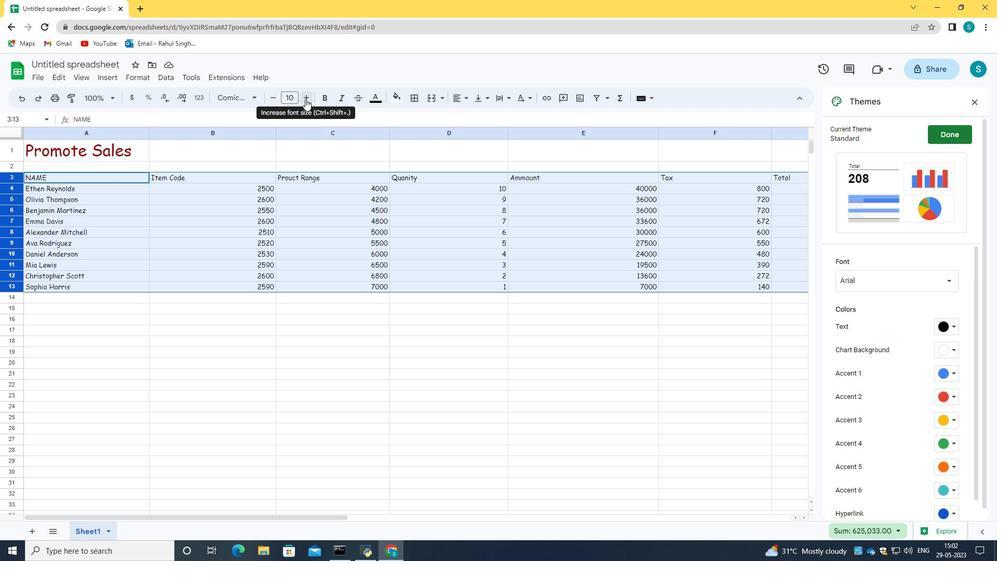 
Action: Mouse pressed left at (305, 99)
Screenshot: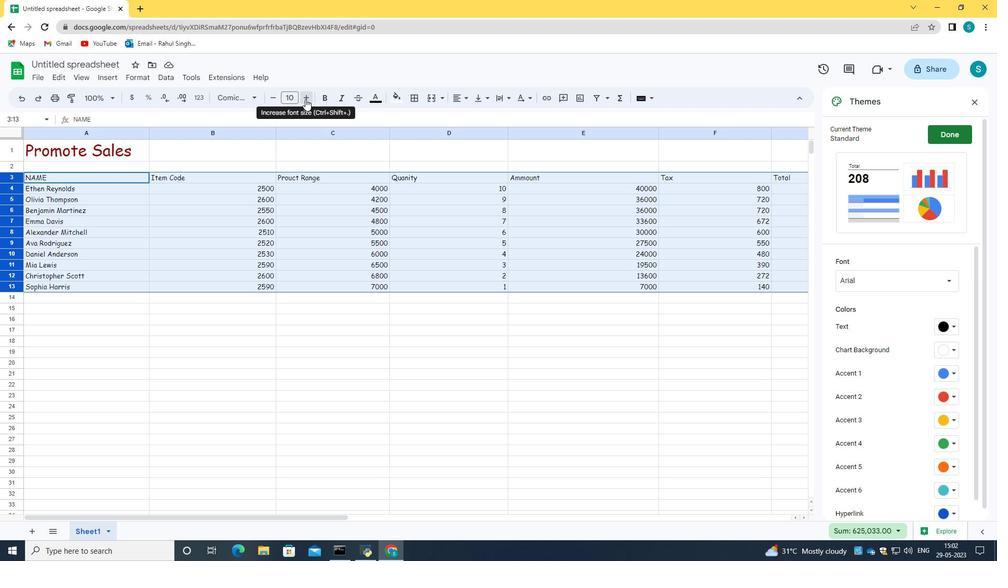 
Action: Mouse pressed left at (305, 99)
Screenshot: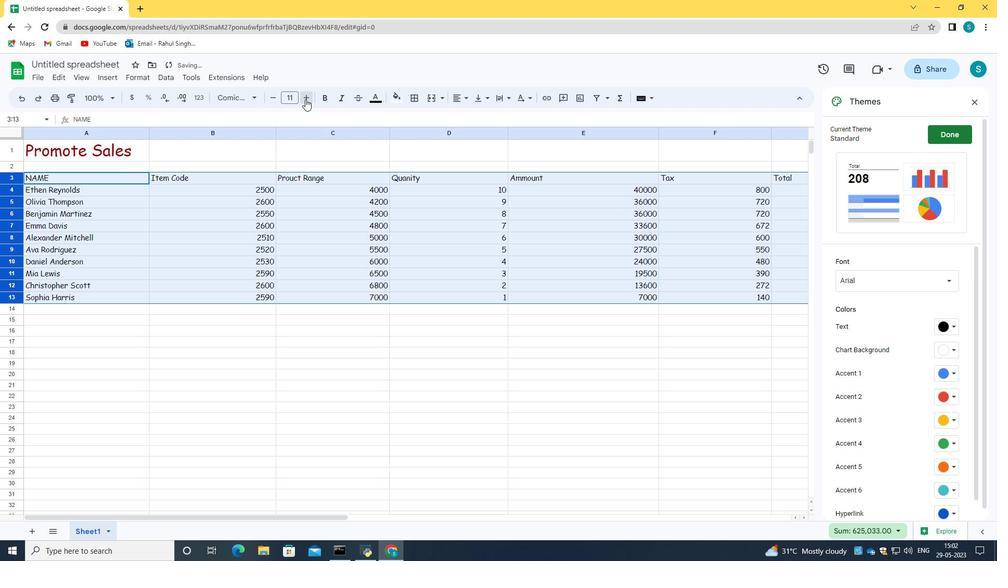 
Action: Mouse pressed left at (305, 99)
Screenshot: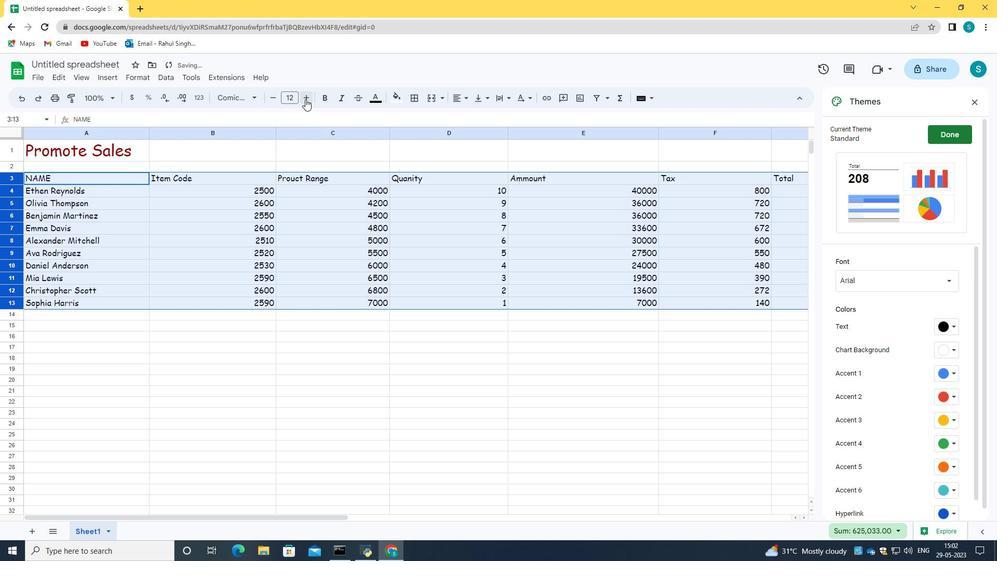 
Action: Mouse pressed left at (305, 99)
Screenshot: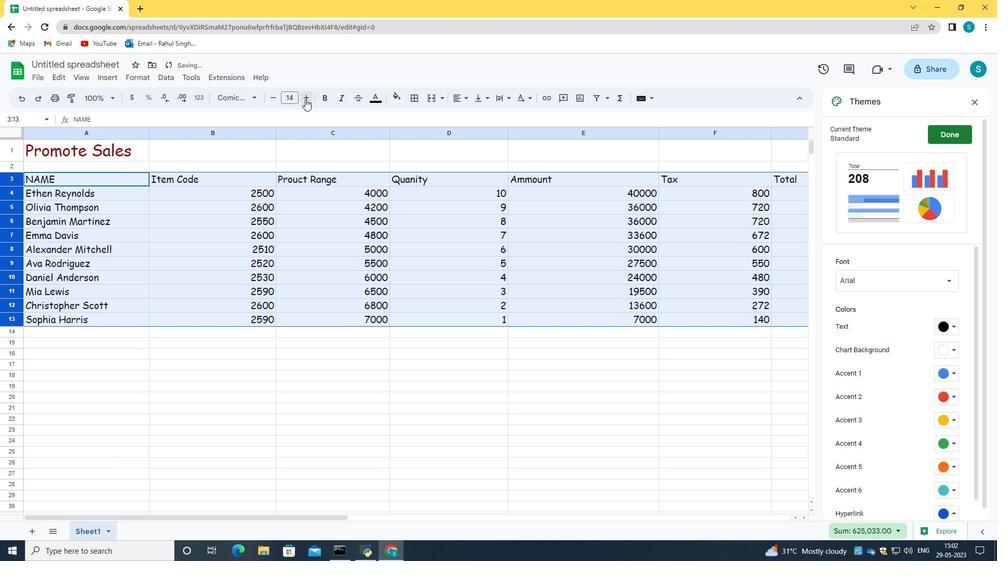 
Action: Mouse pressed left at (305, 99)
Screenshot: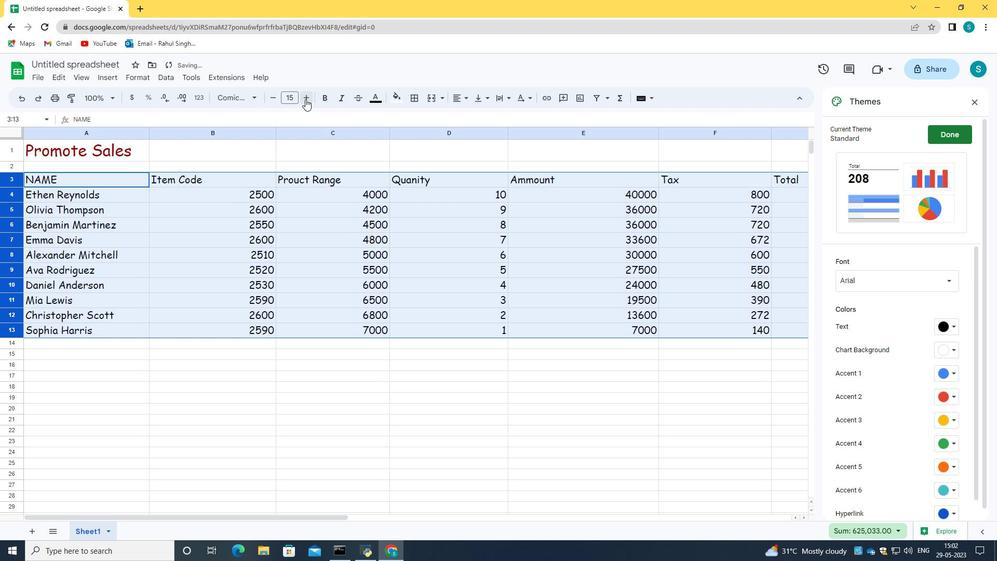 
Action: Mouse moved to (170, 151)
Screenshot: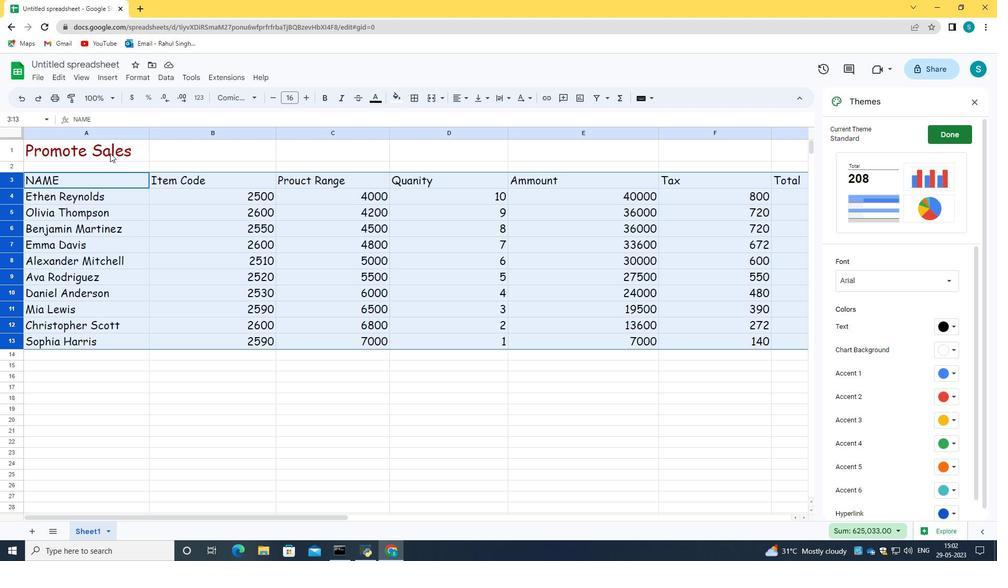 
Action: Mouse pressed left at (170, 151)
Screenshot: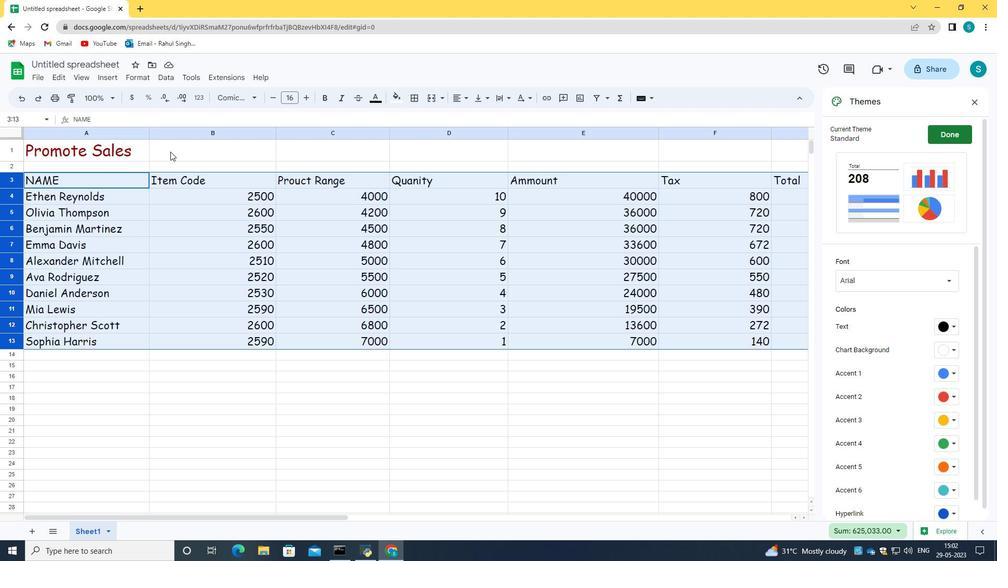 
Action: Mouse moved to (24, 143)
Screenshot: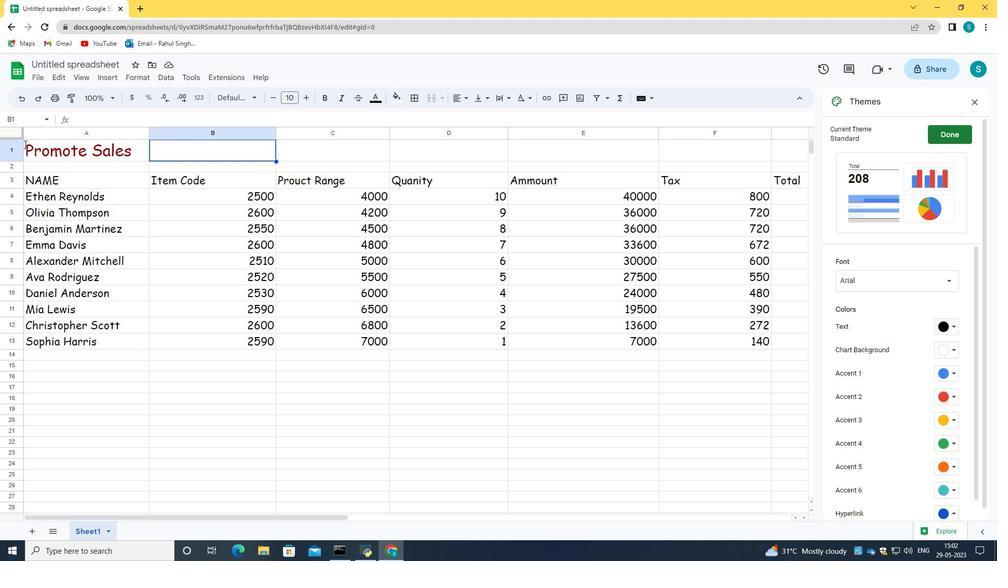
Action: Mouse pressed left at (24, 143)
Screenshot: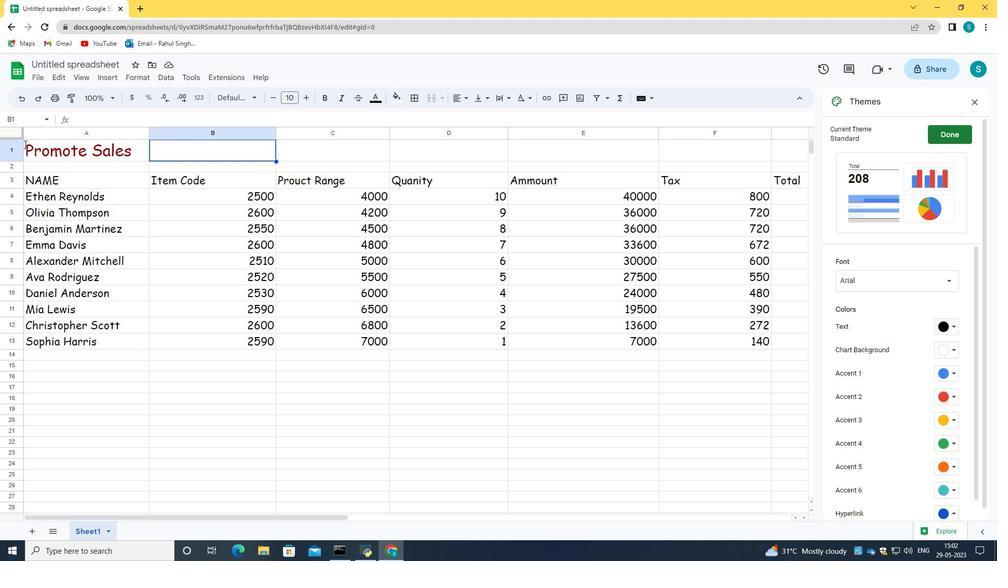 
Action: Mouse moved to (39, 145)
Screenshot: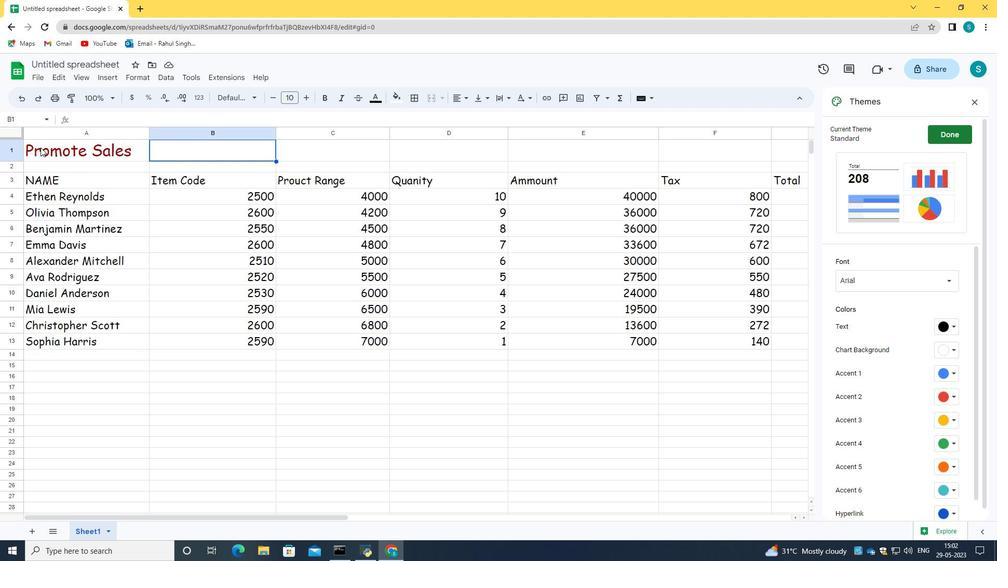 
Action: Mouse pressed left at (39, 145)
Screenshot: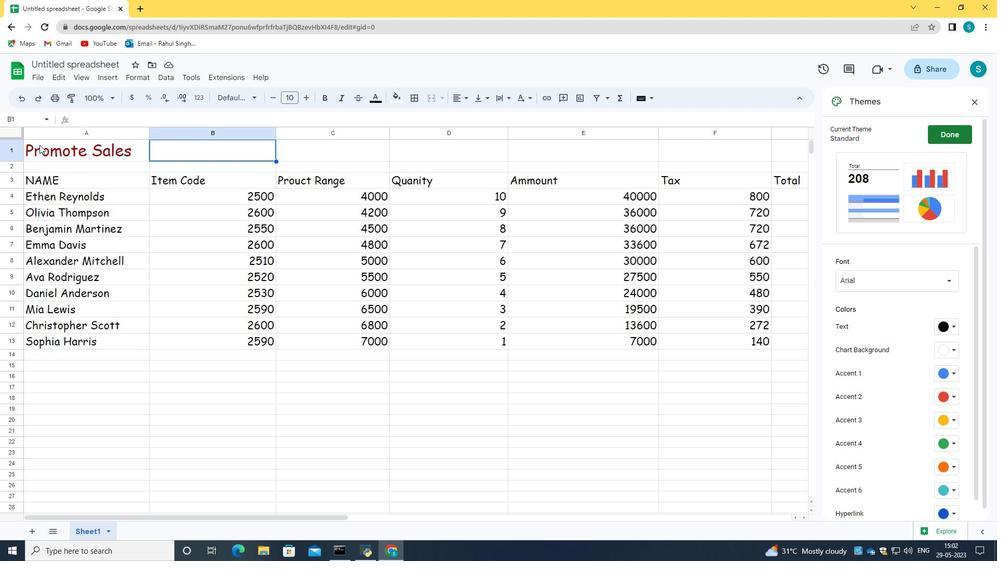 
Action: Mouse pressed left at (39, 145)
Screenshot: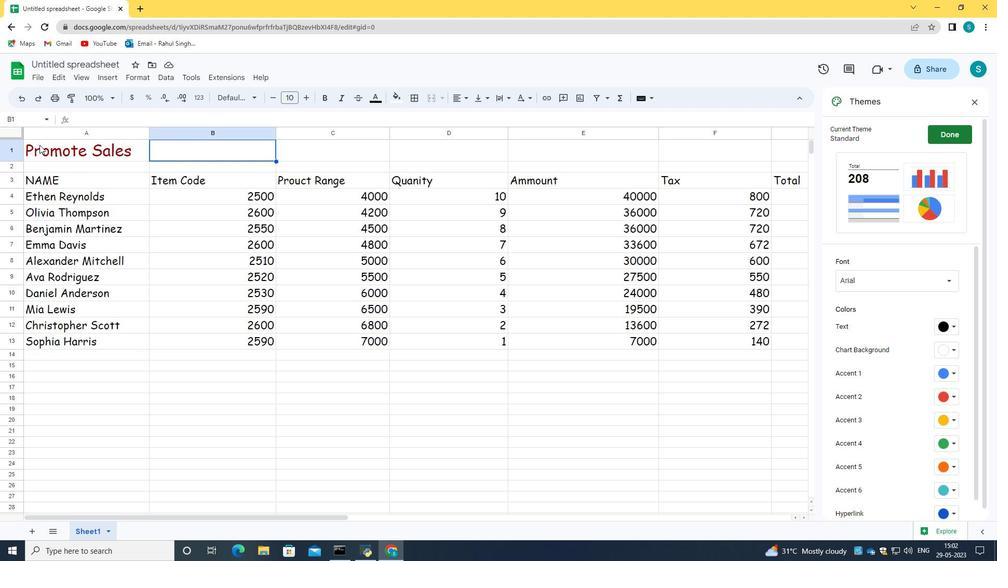 
Action: Mouse moved to (43, 145)
Screenshot: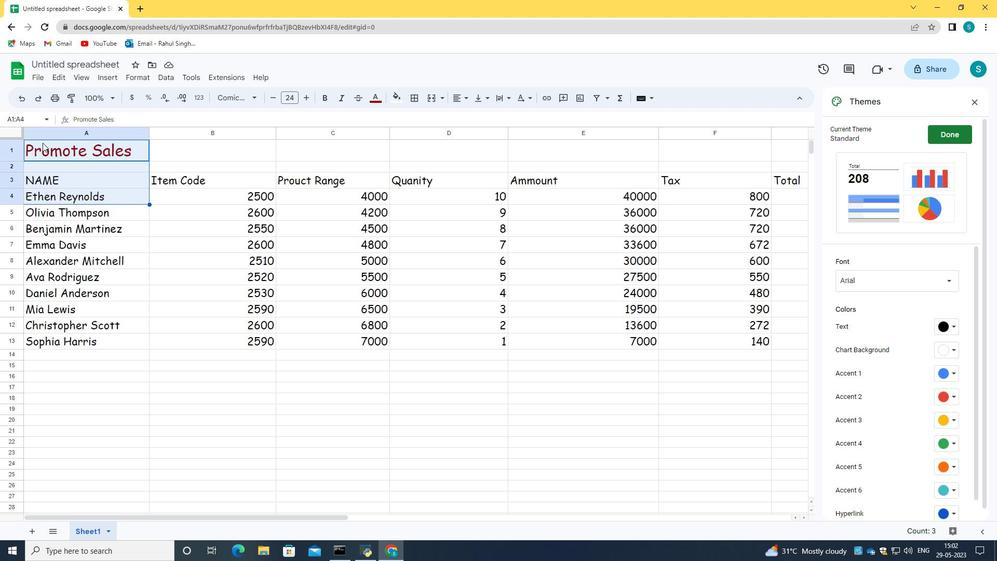 
Action: Mouse pressed left at (43, 145)
Screenshot: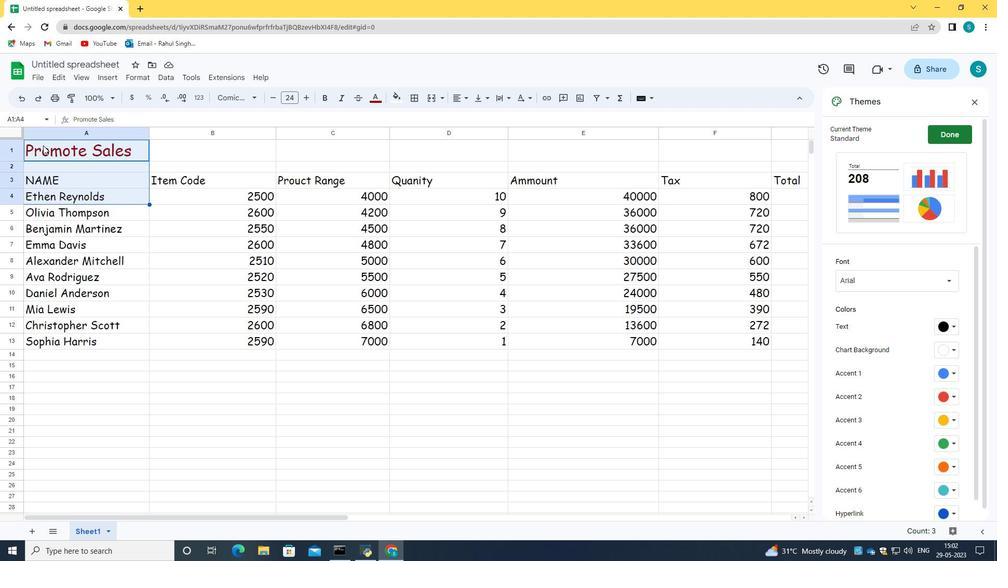 
Action: Mouse moved to (463, 99)
Screenshot: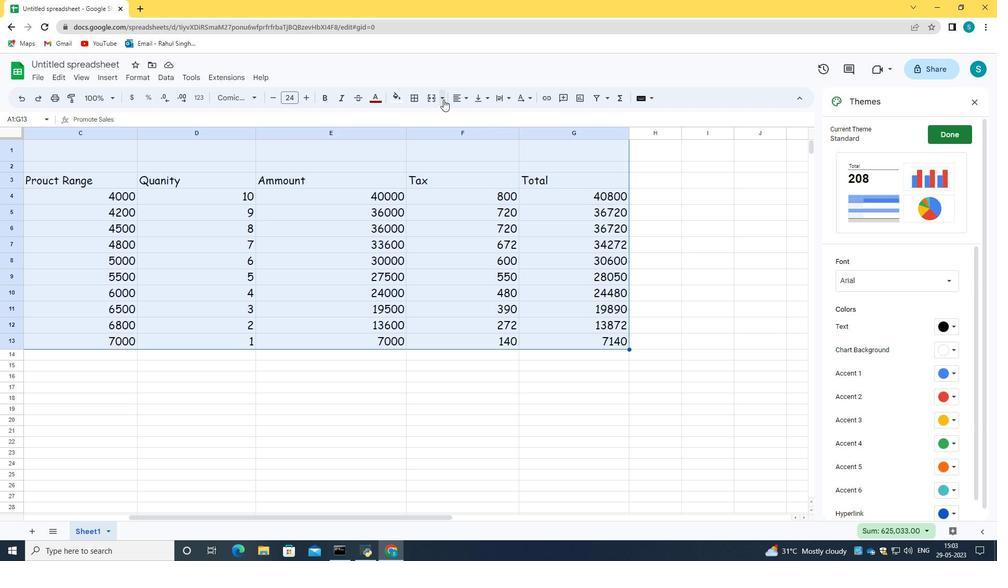 
Action: Mouse pressed left at (463, 99)
Screenshot: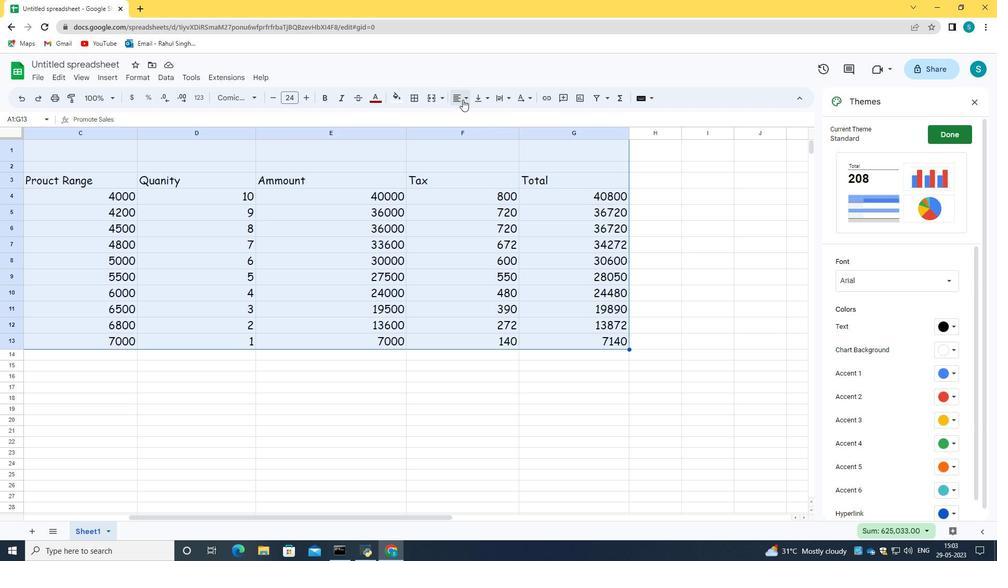 
Action: Mouse moved to (464, 124)
Screenshot: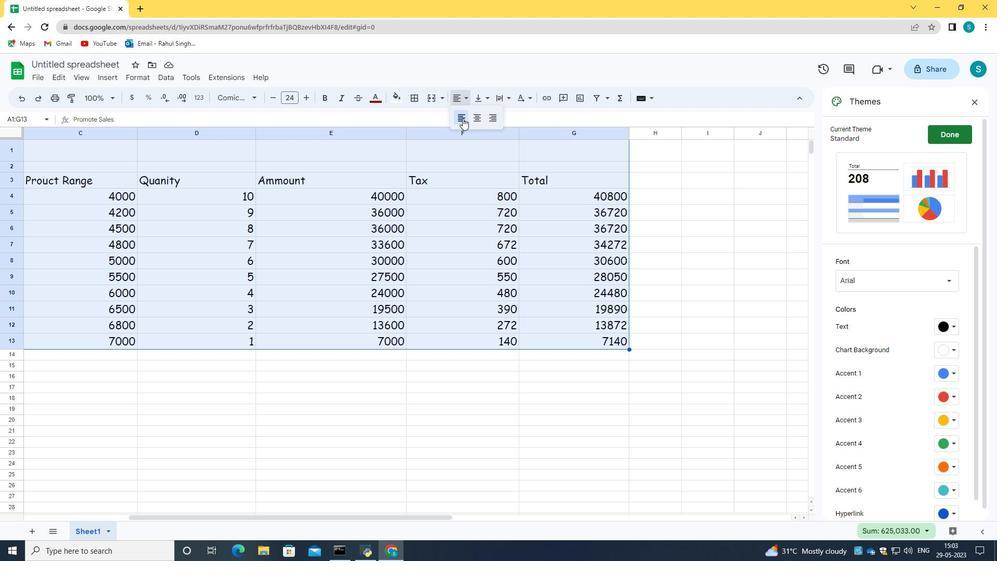 
Action: Mouse pressed left at (464, 124)
Screenshot: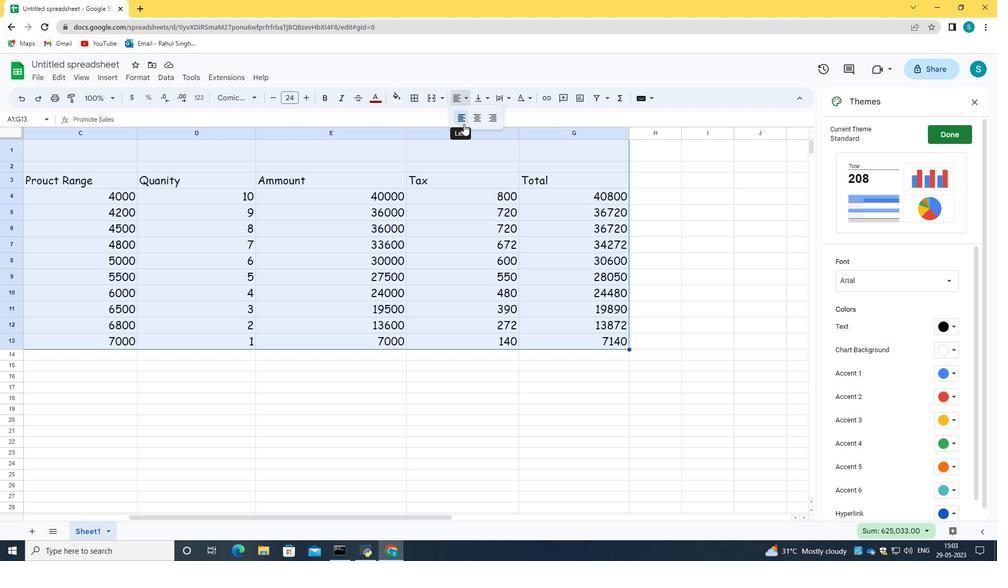 
Action: Mouse moved to (418, 515)
Screenshot: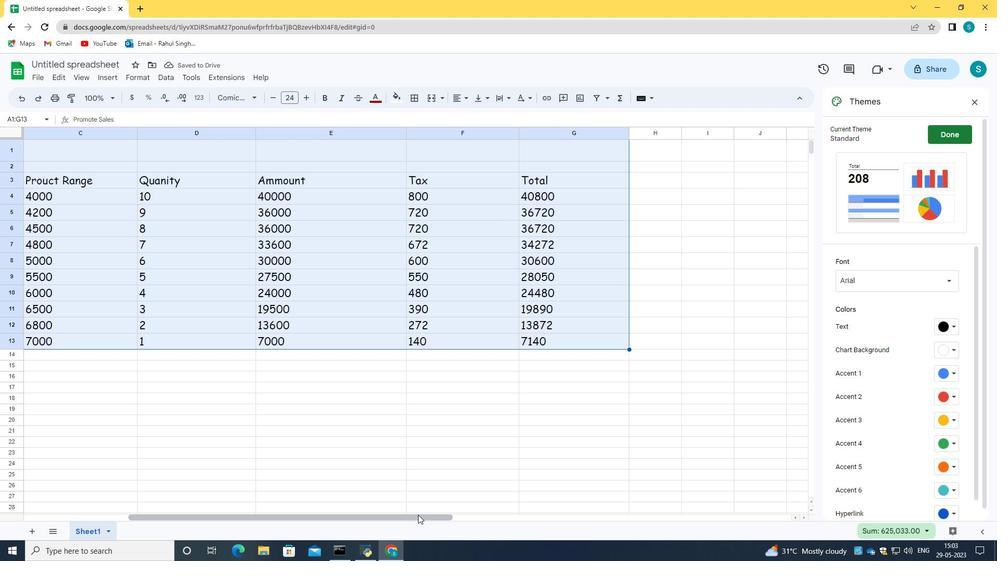
Action: Mouse pressed left at (418, 515)
Screenshot: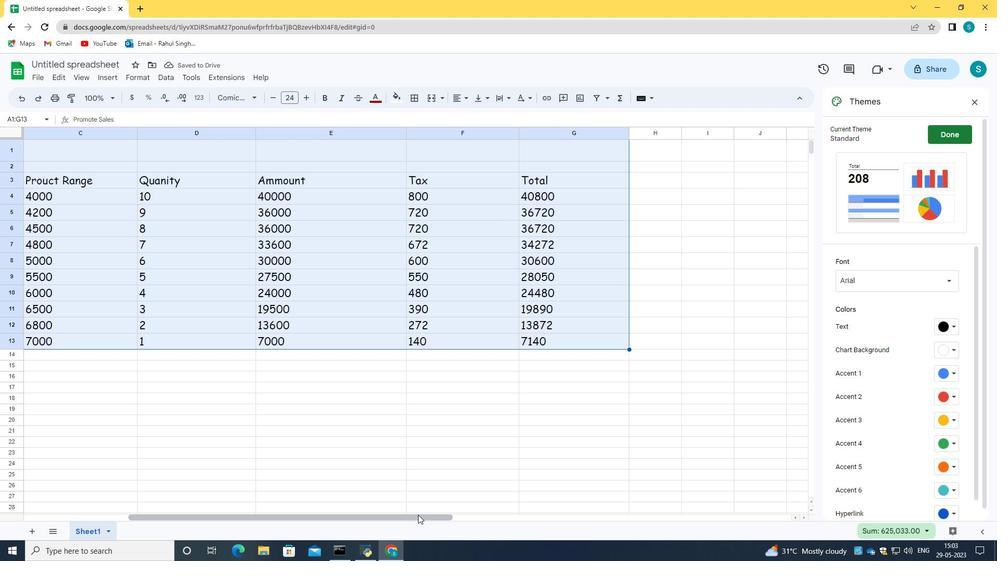 
Action: Mouse moved to (90, 61)
Screenshot: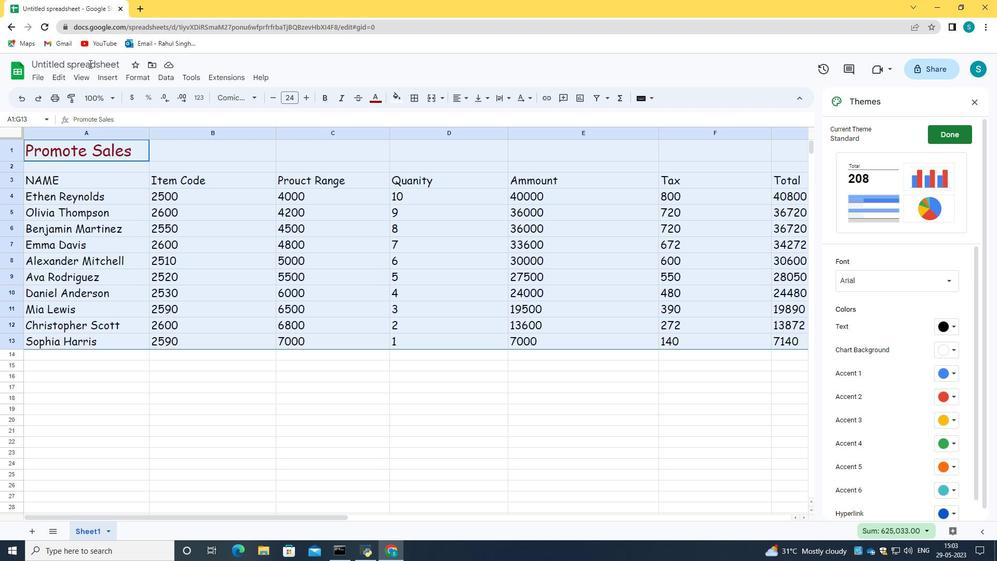 
Action: Mouse pressed left at (90, 61)
Screenshot: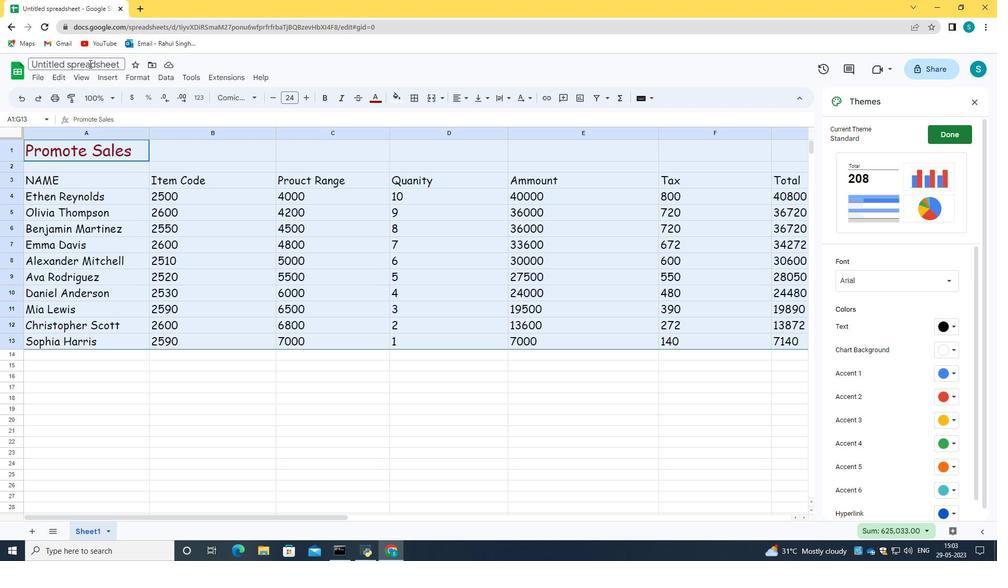 
Action: Mouse moved to (114, 61)
Screenshot: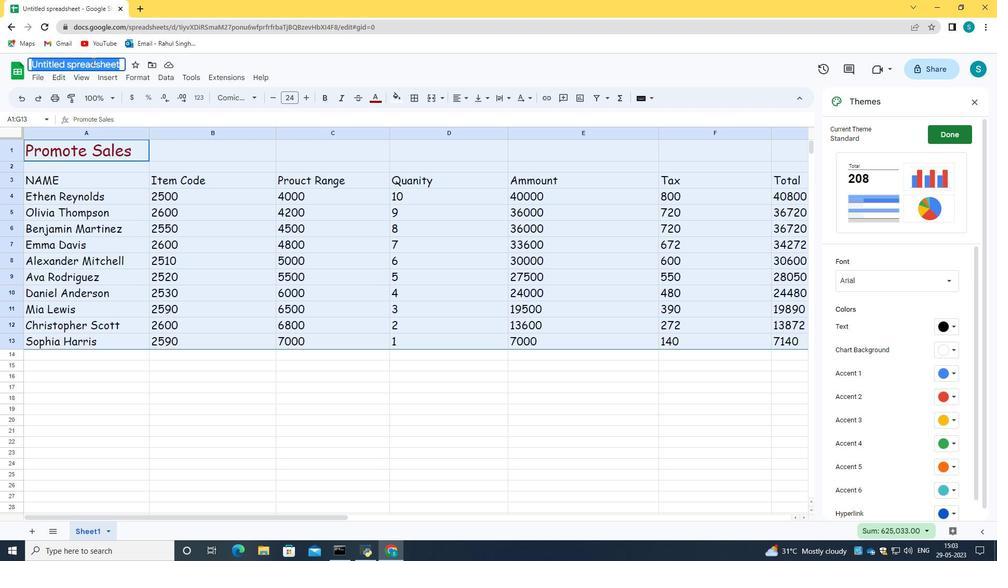 
Action: Key pressed <Key.backspace><Key.shift><Key.shift><Key.shift><Key.shift><Key.shift><Key.shift><Key.shift><Key.shift><Key.shift><Key.shift><Key.shift><Key.shift><Key.shift><Key.shift><Key.shift>p<Key.backspace><Key.shift>Promote<Key.space>sale<Key.space>log<Key.space>book
Screenshot: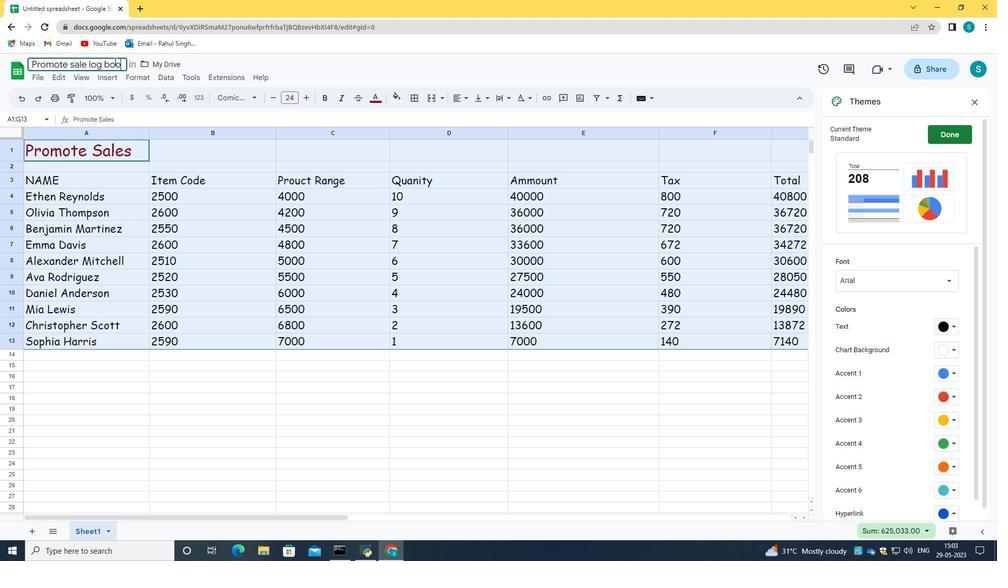 
Action: Mouse moved to (156, 126)
Screenshot: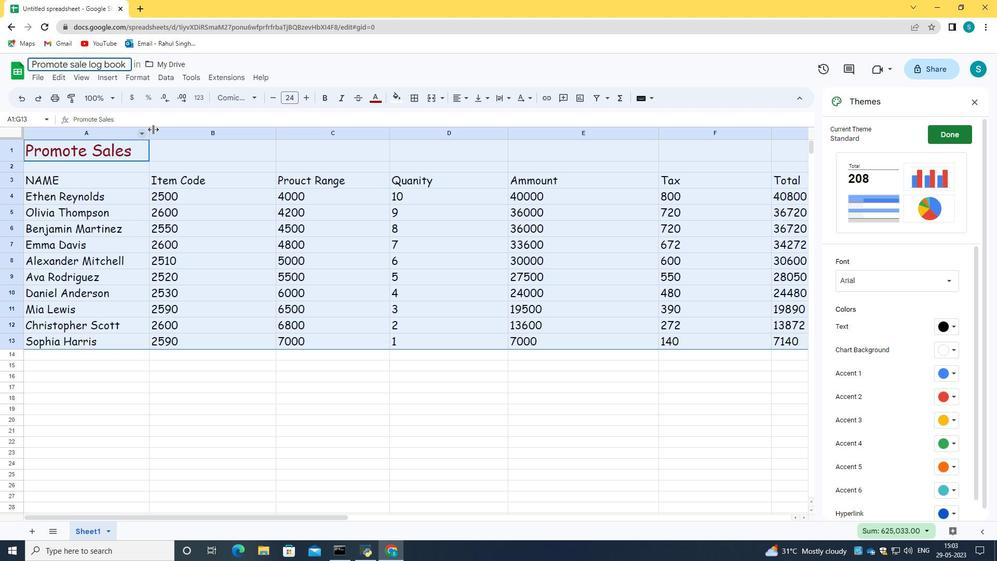 
Action: Mouse pressed left at (156, 126)
Screenshot: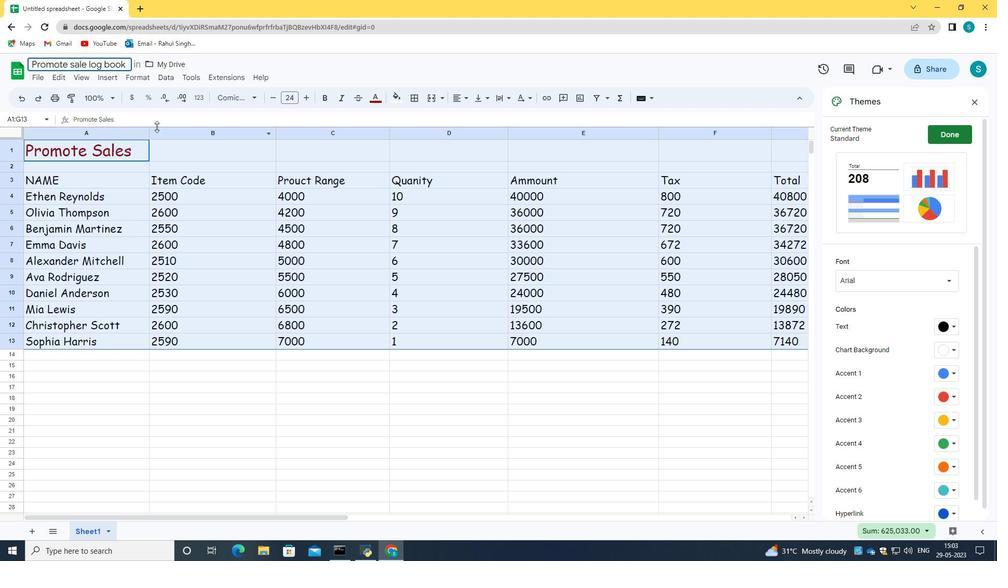 
Action: Mouse moved to (156, 125)
Screenshot: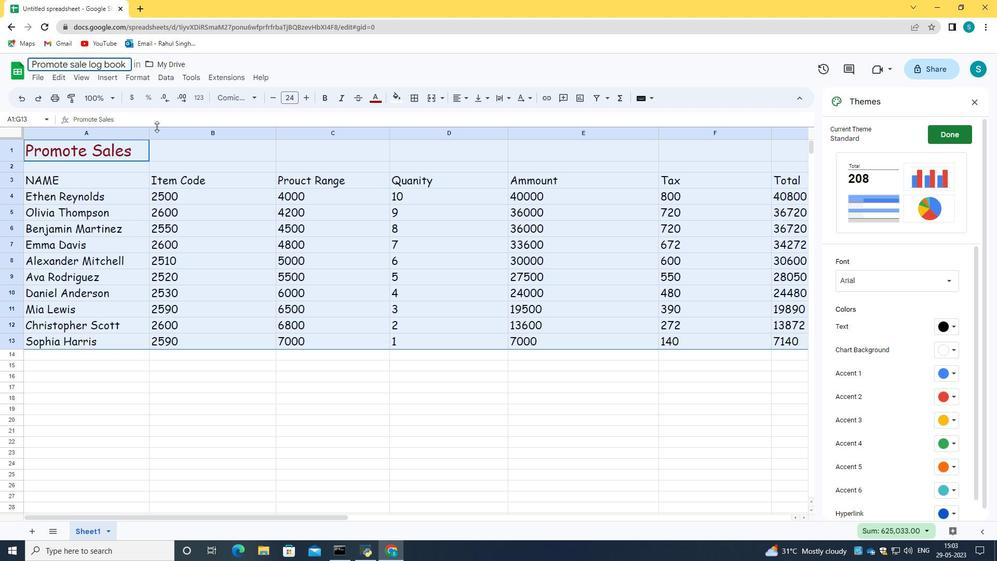 
Action: Key pressed ctrl+S
Screenshot: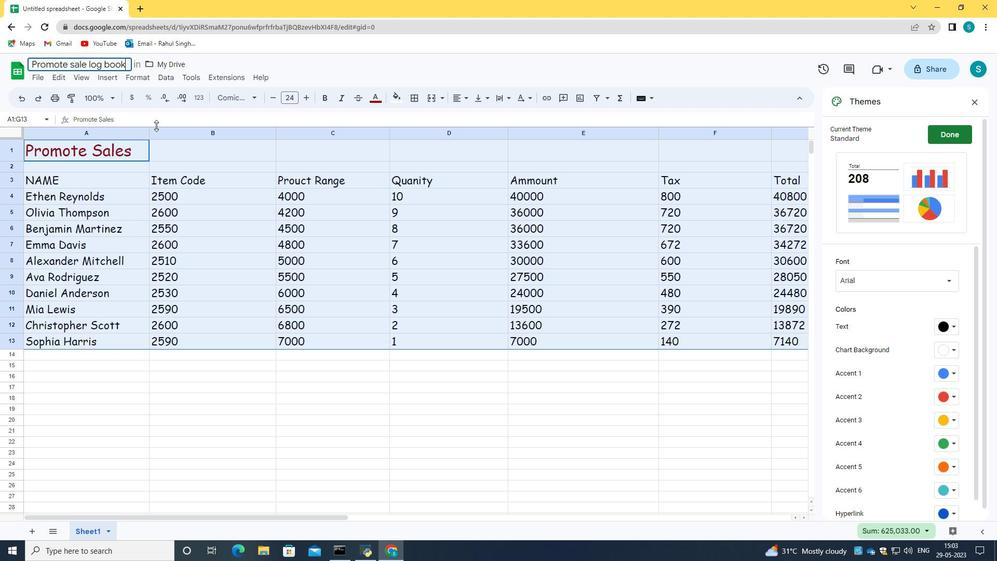 
